 Task: In the  document Quantummechanicsmeet.html Change the allignment of footer to  'Center' Select the entire text and insert font style 'Playfair Display' and font size: 16
Action: Mouse moved to (307, 440)
Screenshot: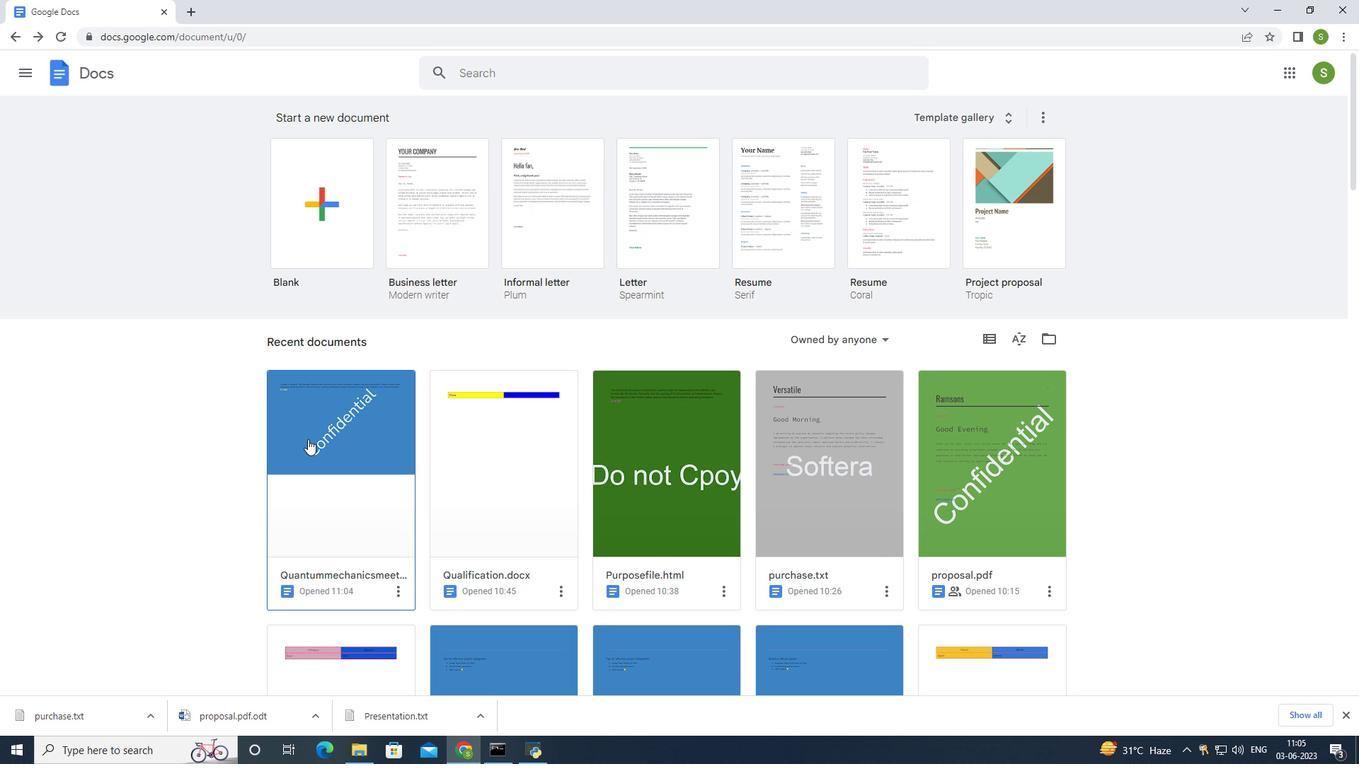 
Action: Mouse pressed left at (307, 440)
Screenshot: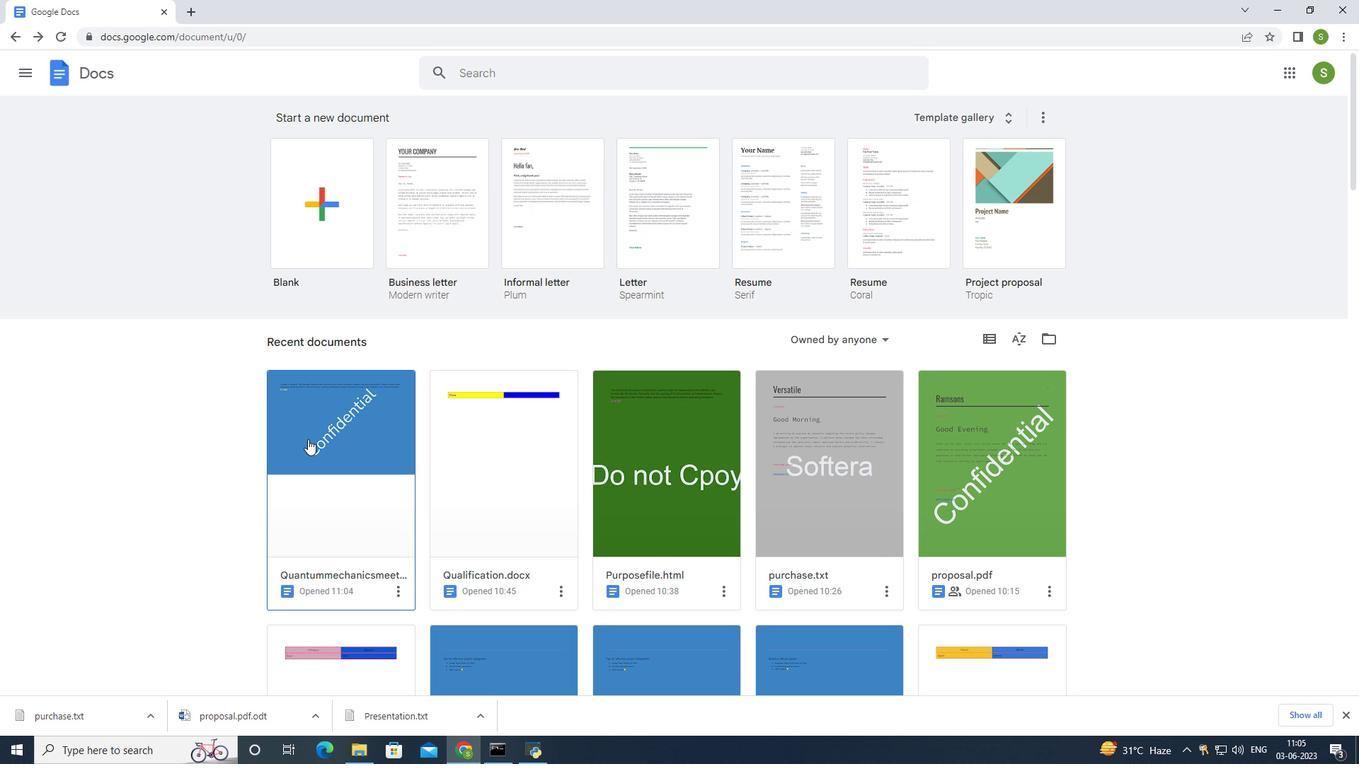 
Action: Mouse moved to (482, 678)
Screenshot: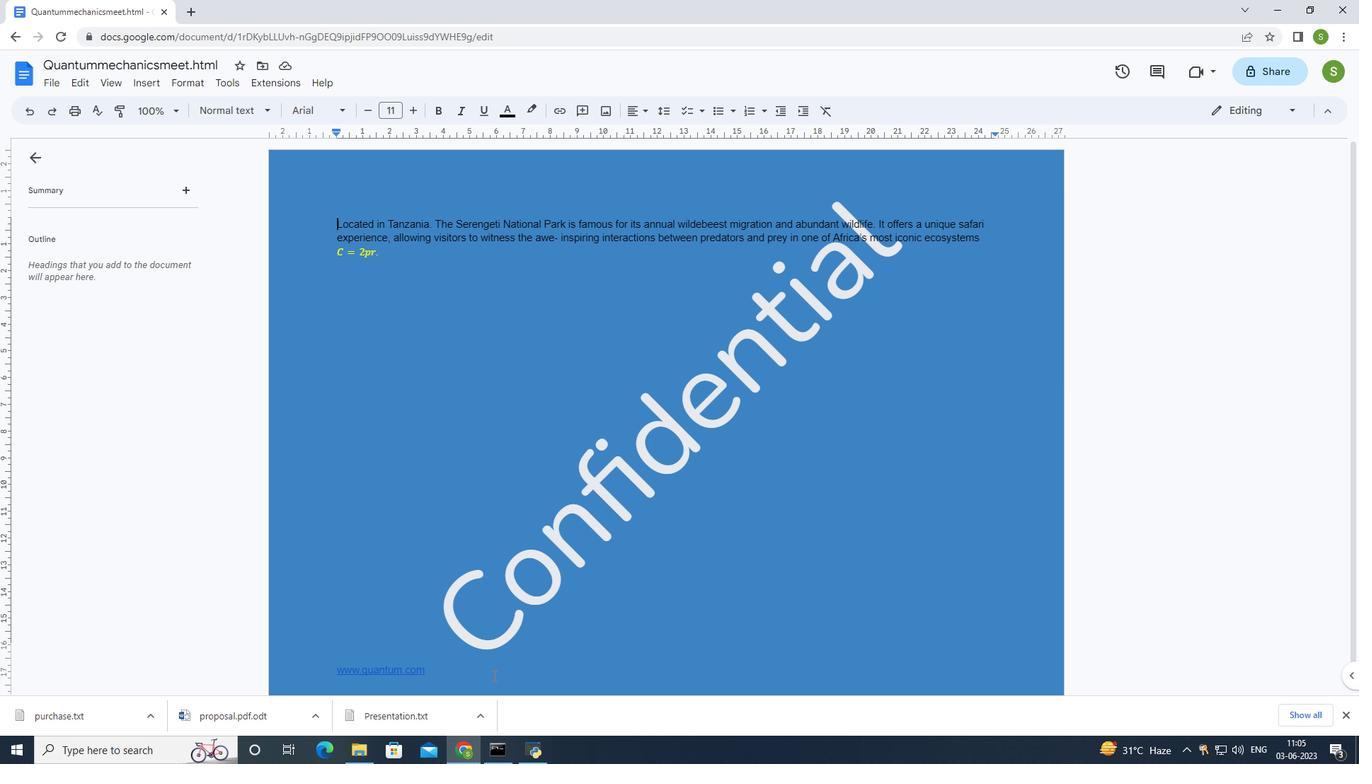 
Action: Mouse pressed left at (482, 678)
Screenshot: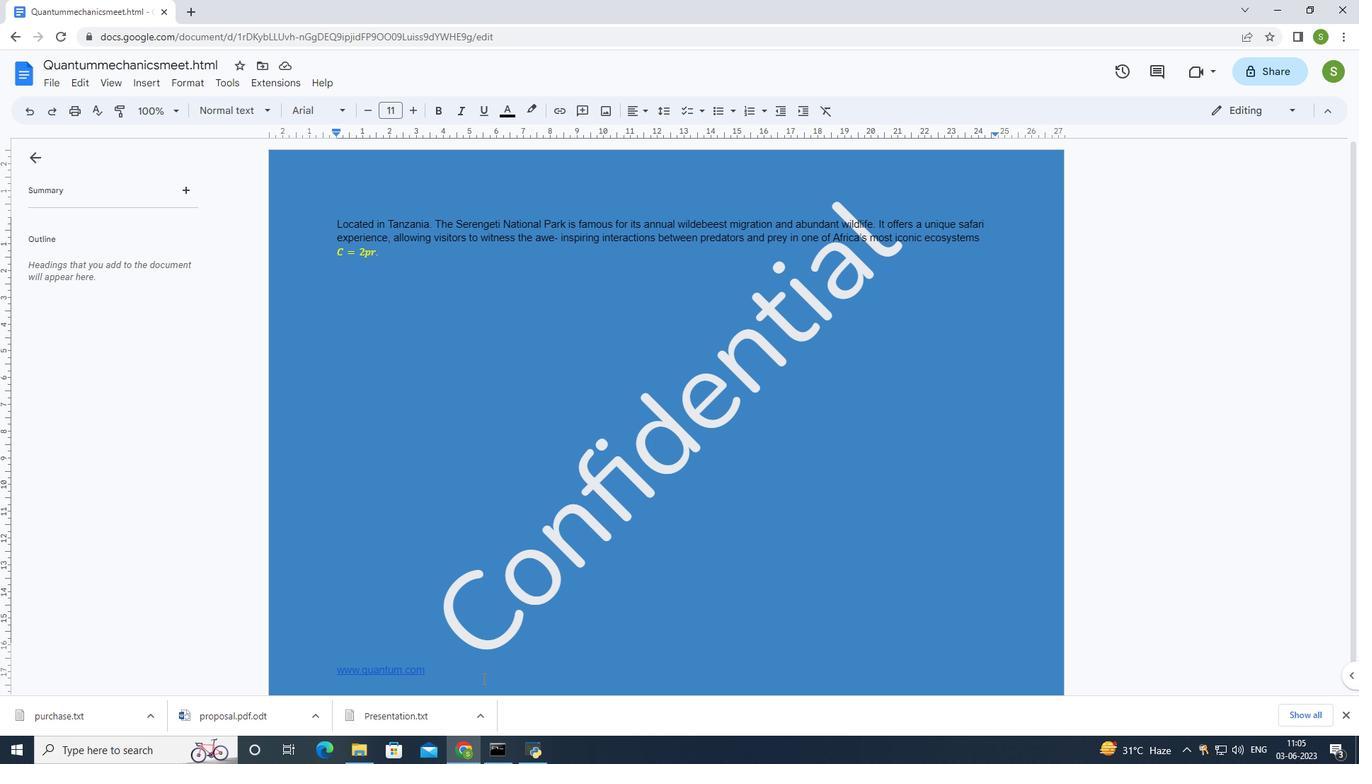 
Action: Mouse moved to (425, 667)
Screenshot: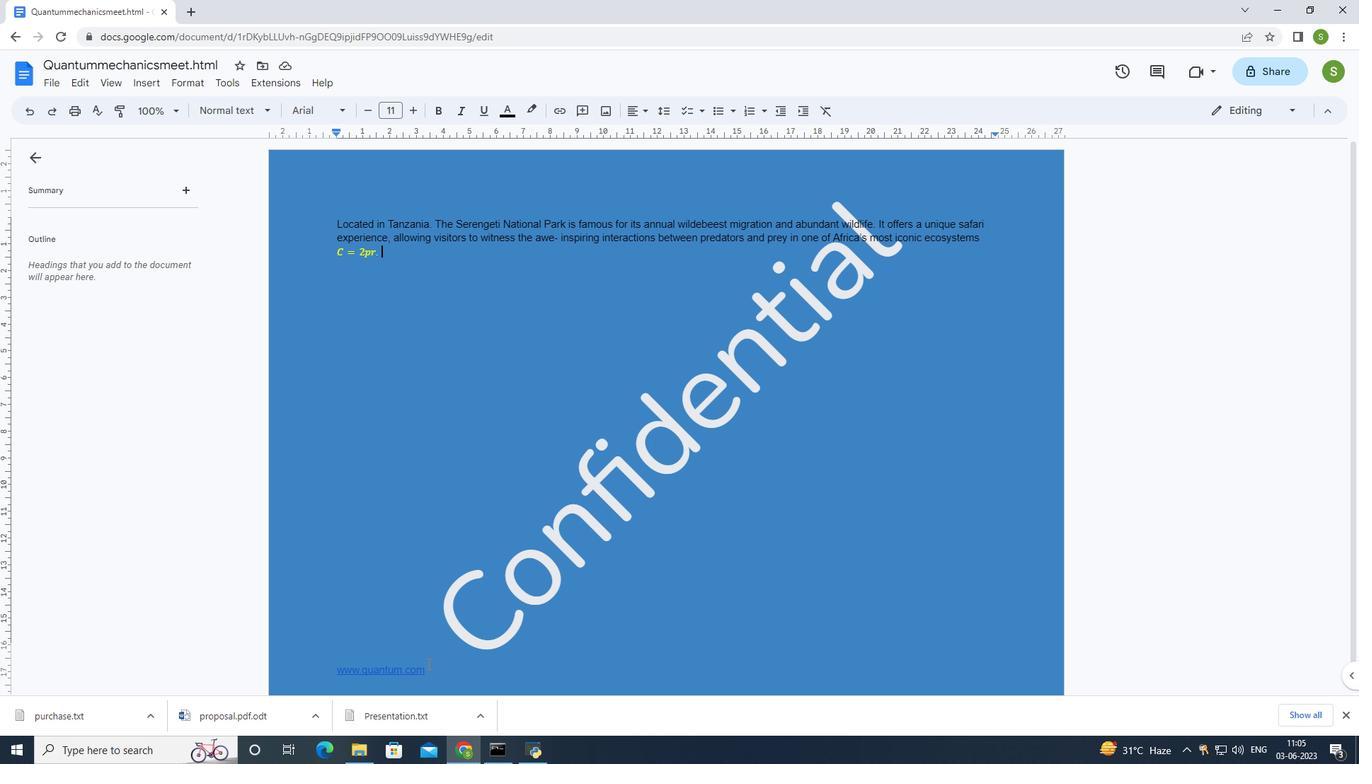 
Action: Mouse pressed left at (425, 667)
Screenshot: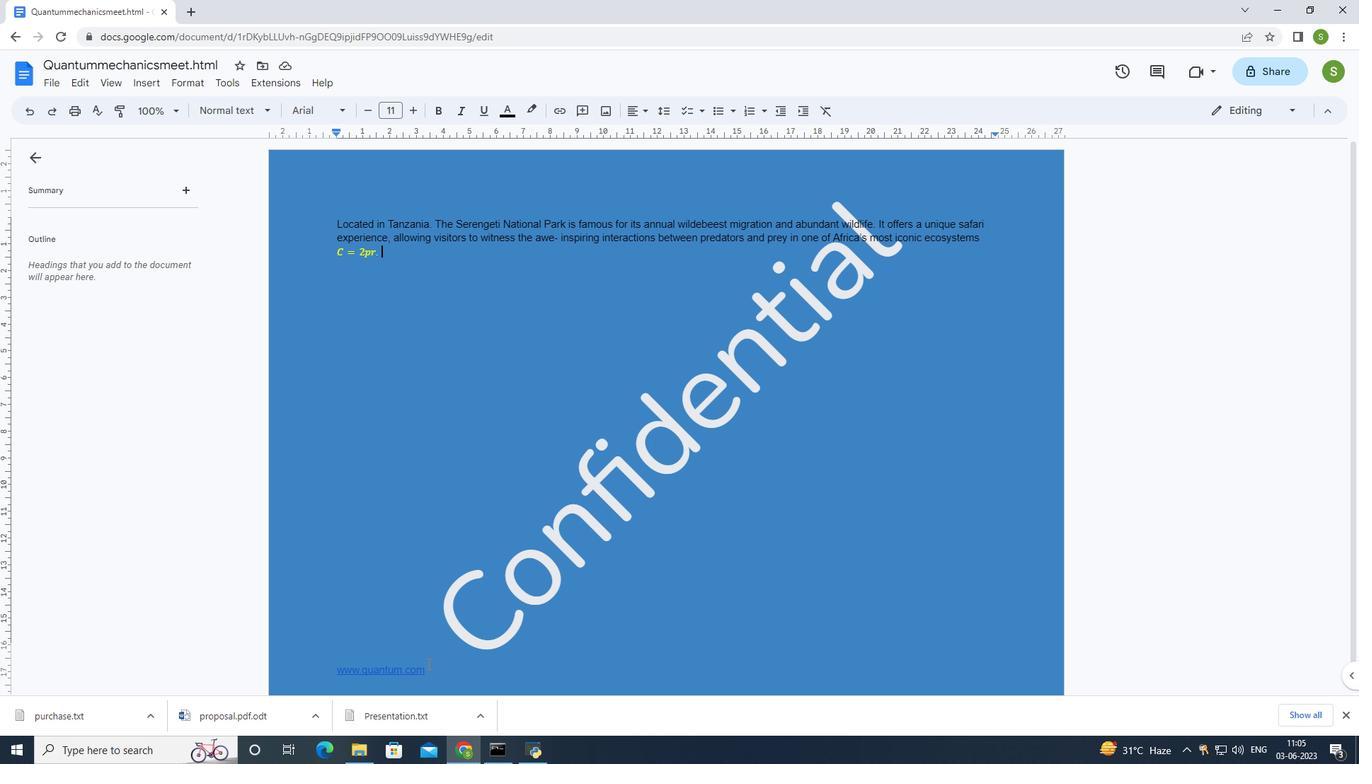 
Action: Mouse moved to (431, 669)
Screenshot: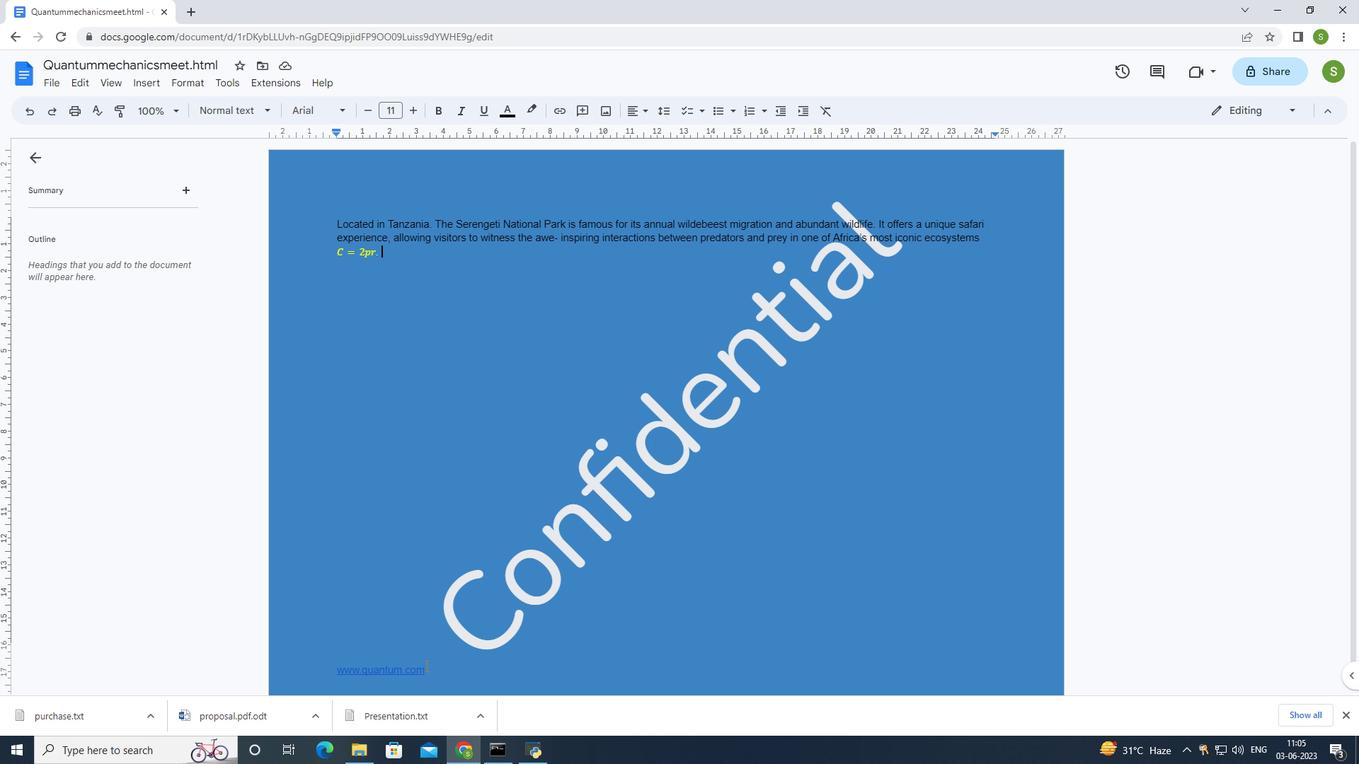 
Action: Mouse pressed left at (431, 669)
Screenshot: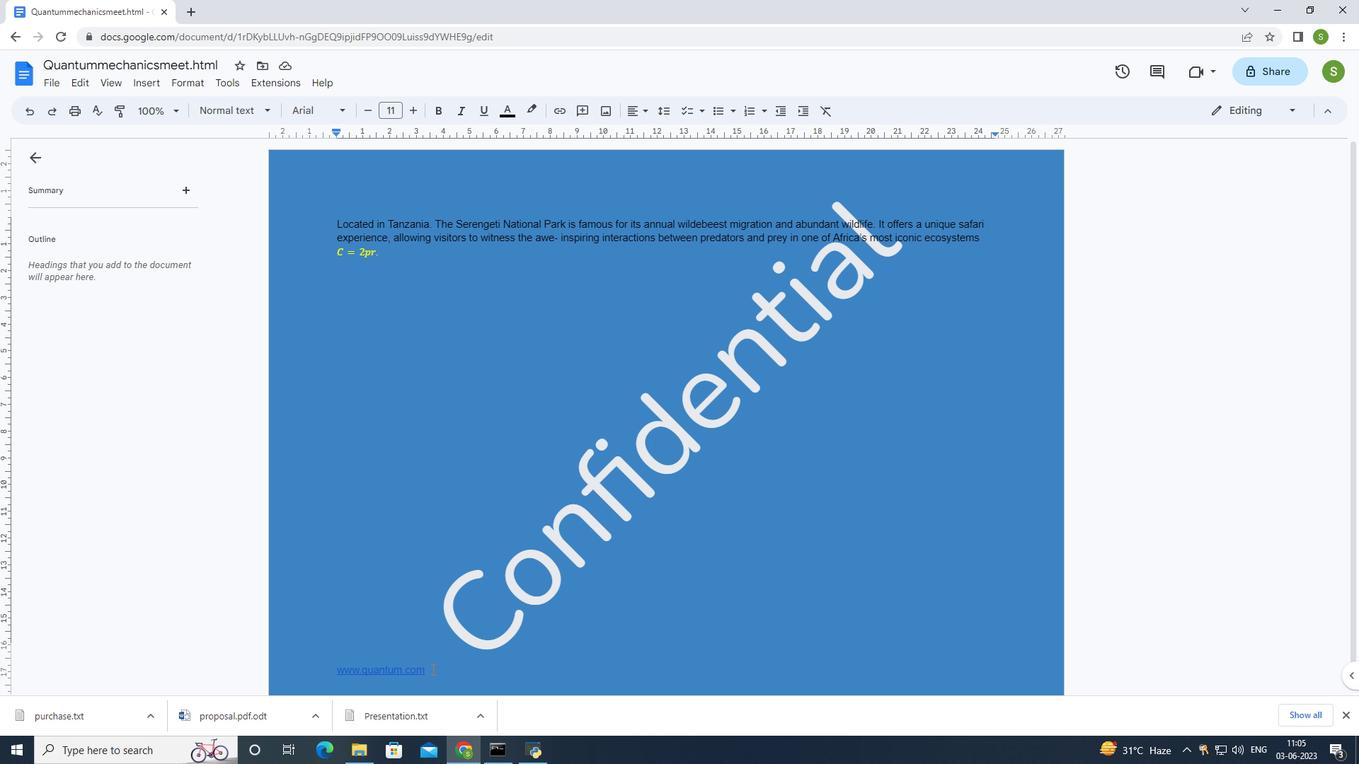 
Action: Mouse pressed left at (431, 669)
Screenshot: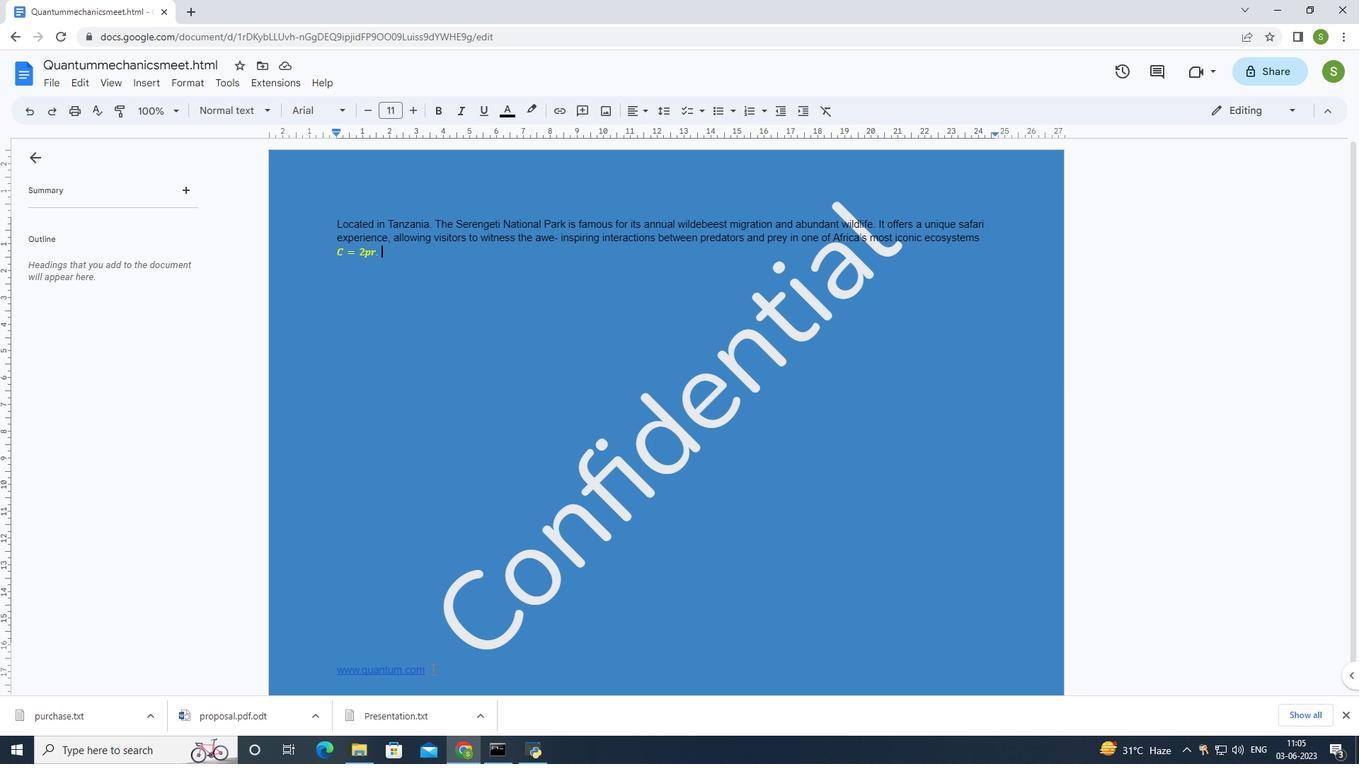 
Action: Mouse pressed left at (431, 669)
Screenshot: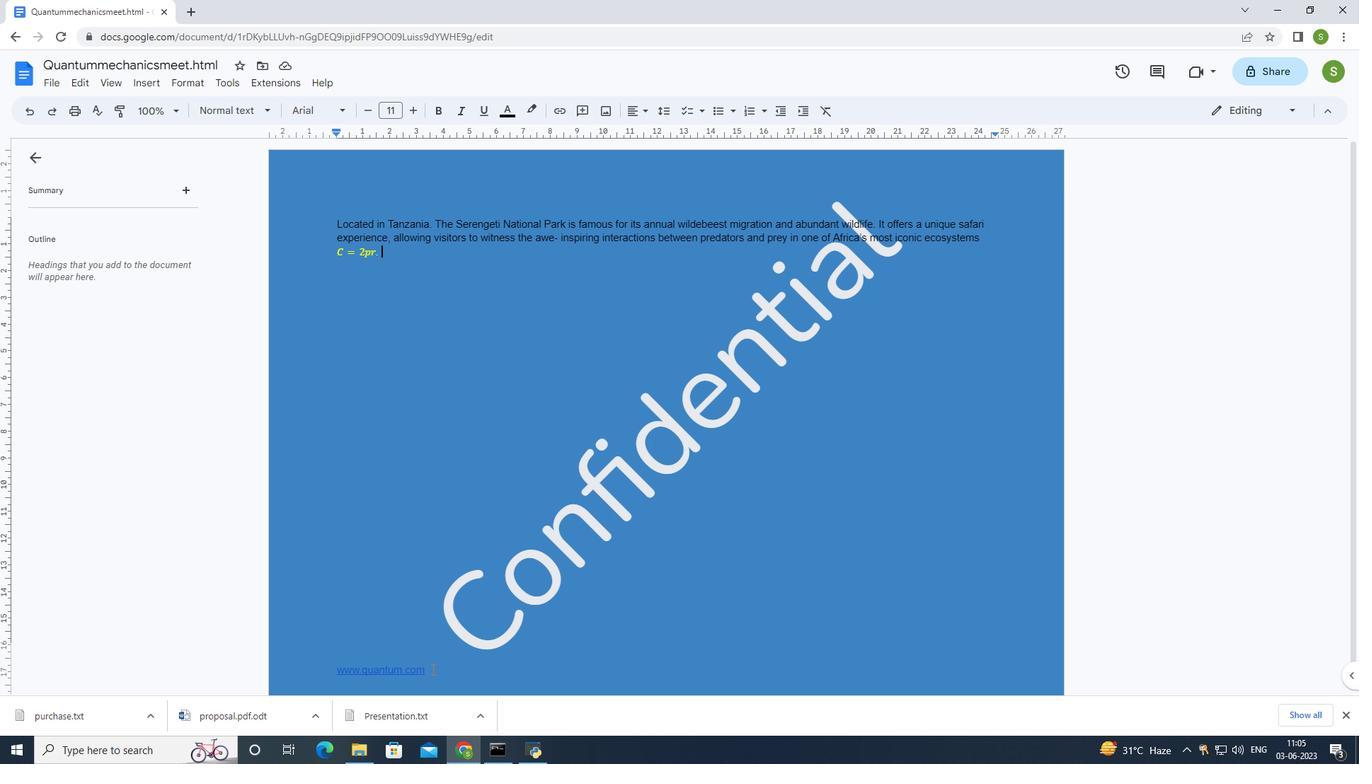 
Action: Mouse pressed left at (431, 669)
Screenshot: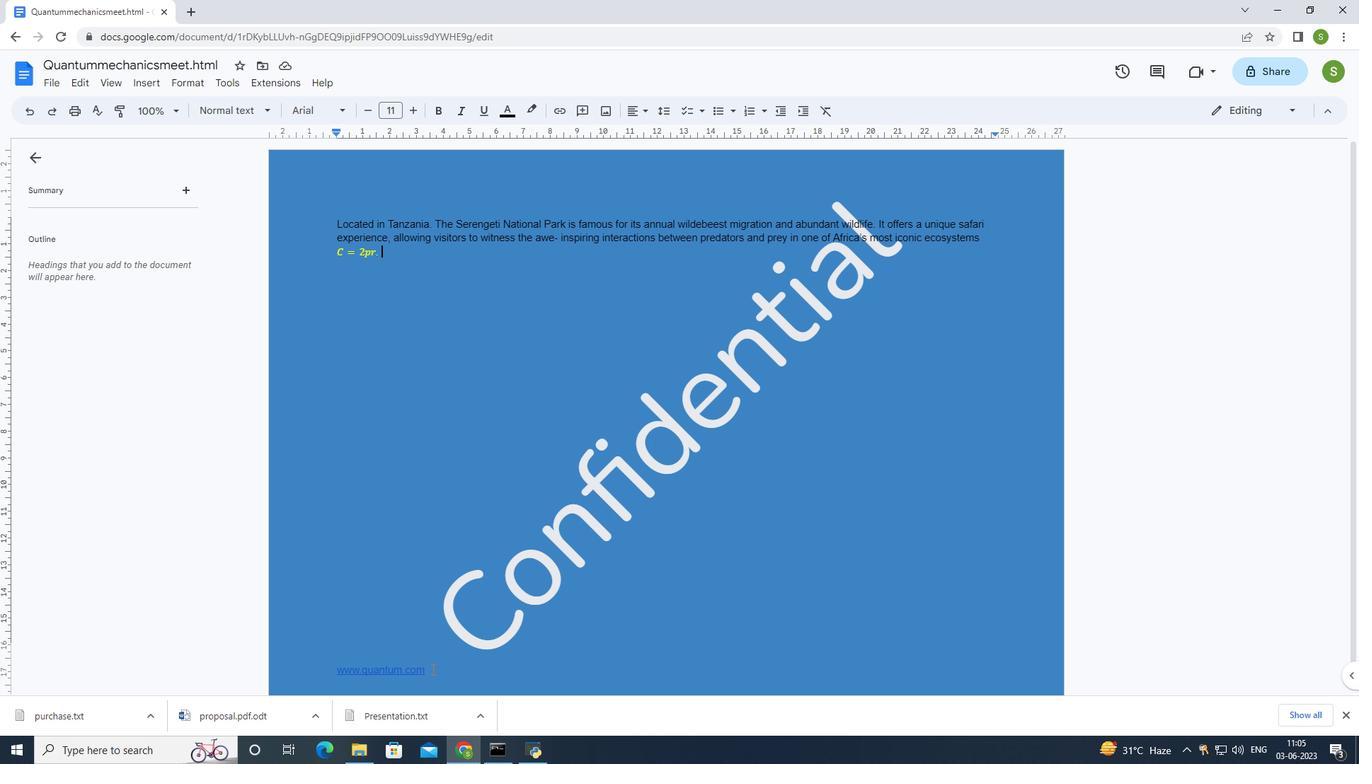 
Action: Mouse moved to (648, 109)
Screenshot: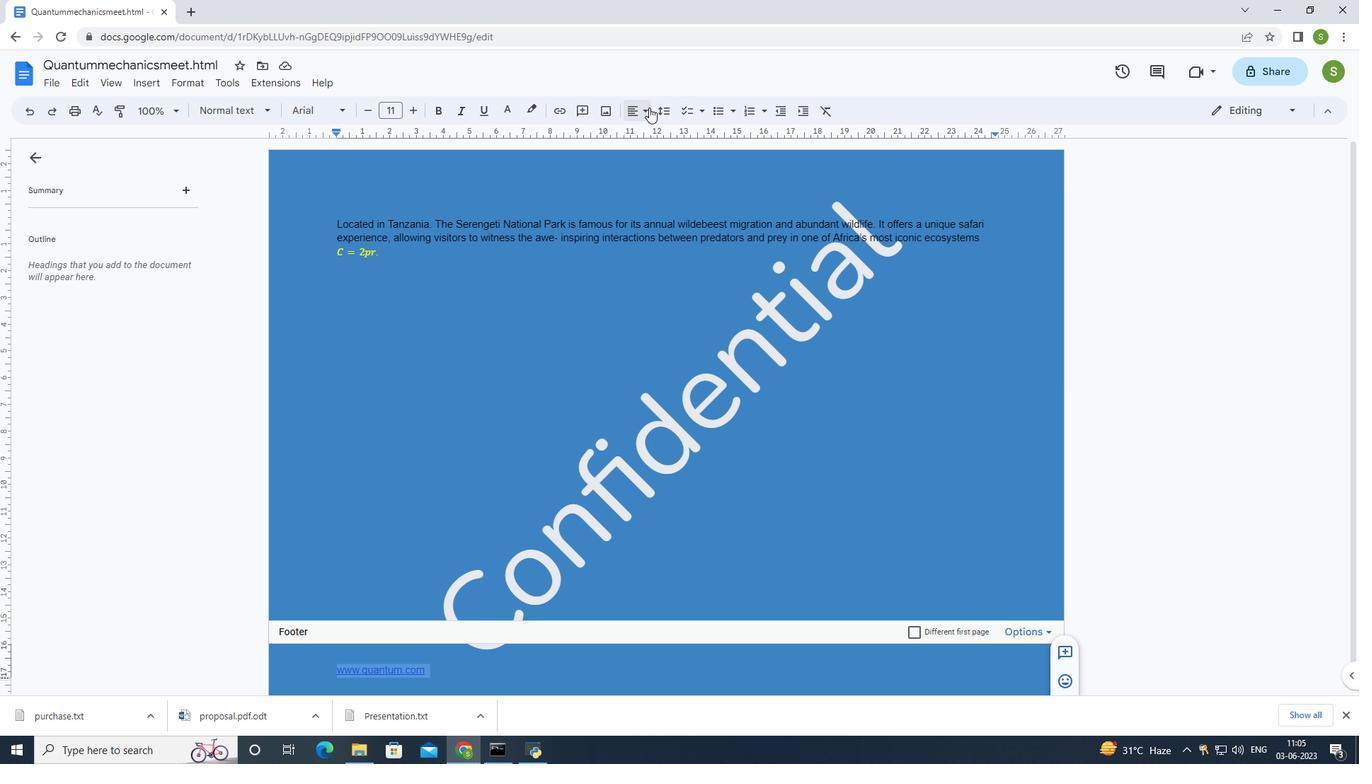 
Action: Mouse pressed left at (648, 109)
Screenshot: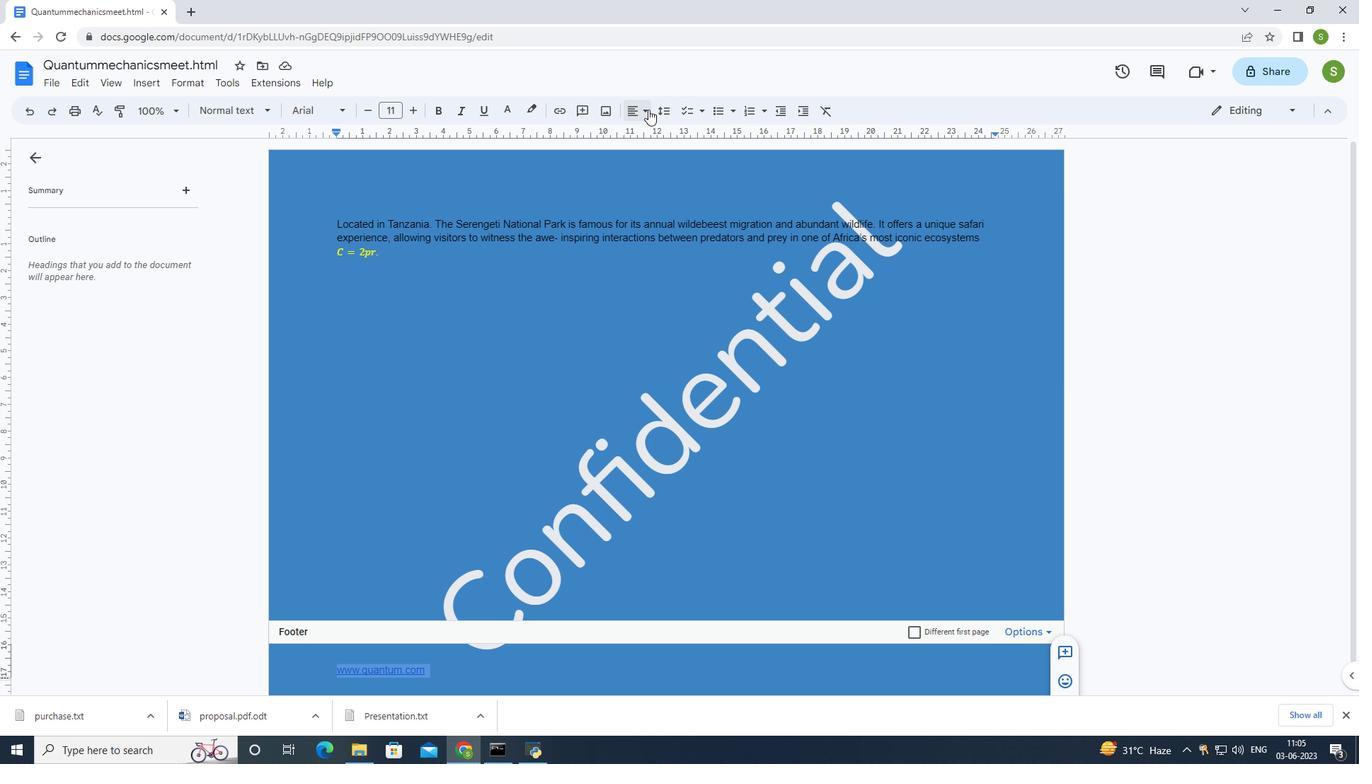 
Action: Mouse moved to (661, 130)
Screenshot: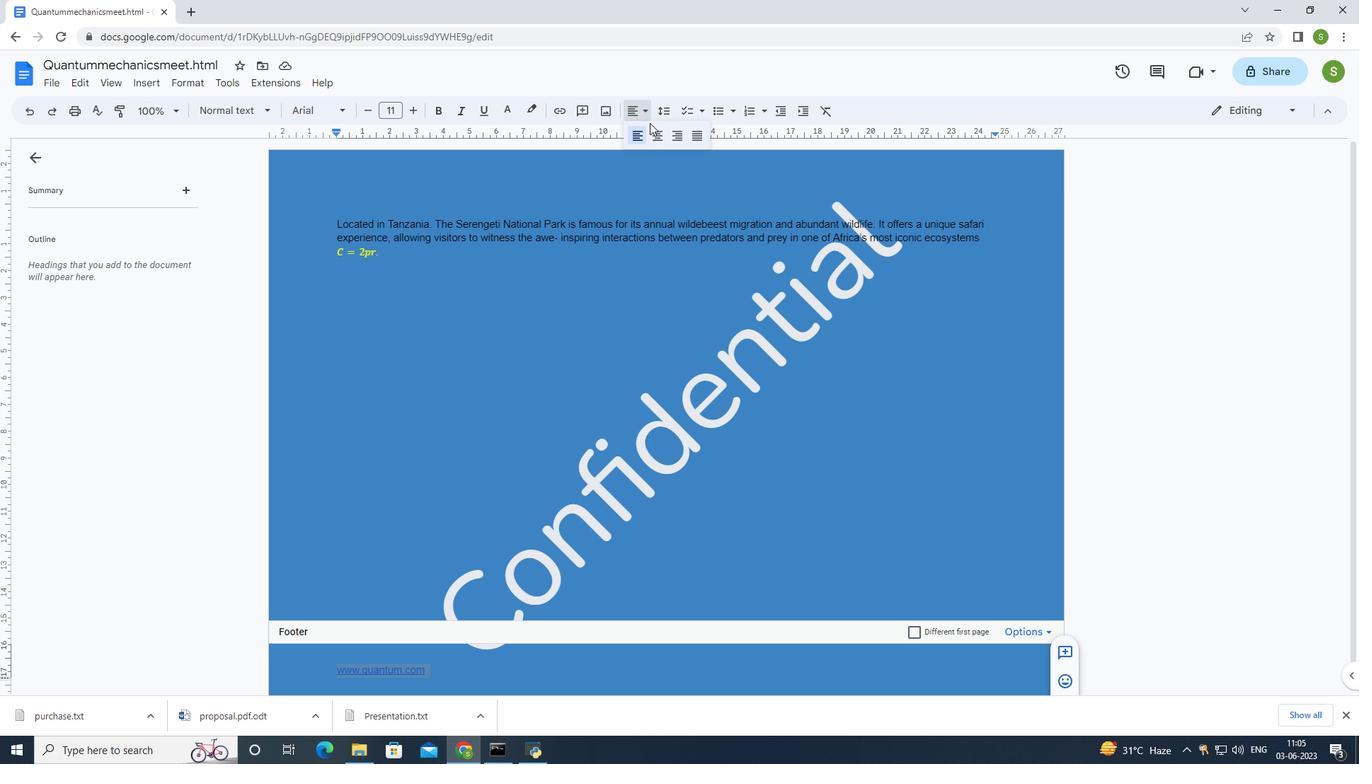 
Action: Mouse pressed left at (661, 130)
Screenshot: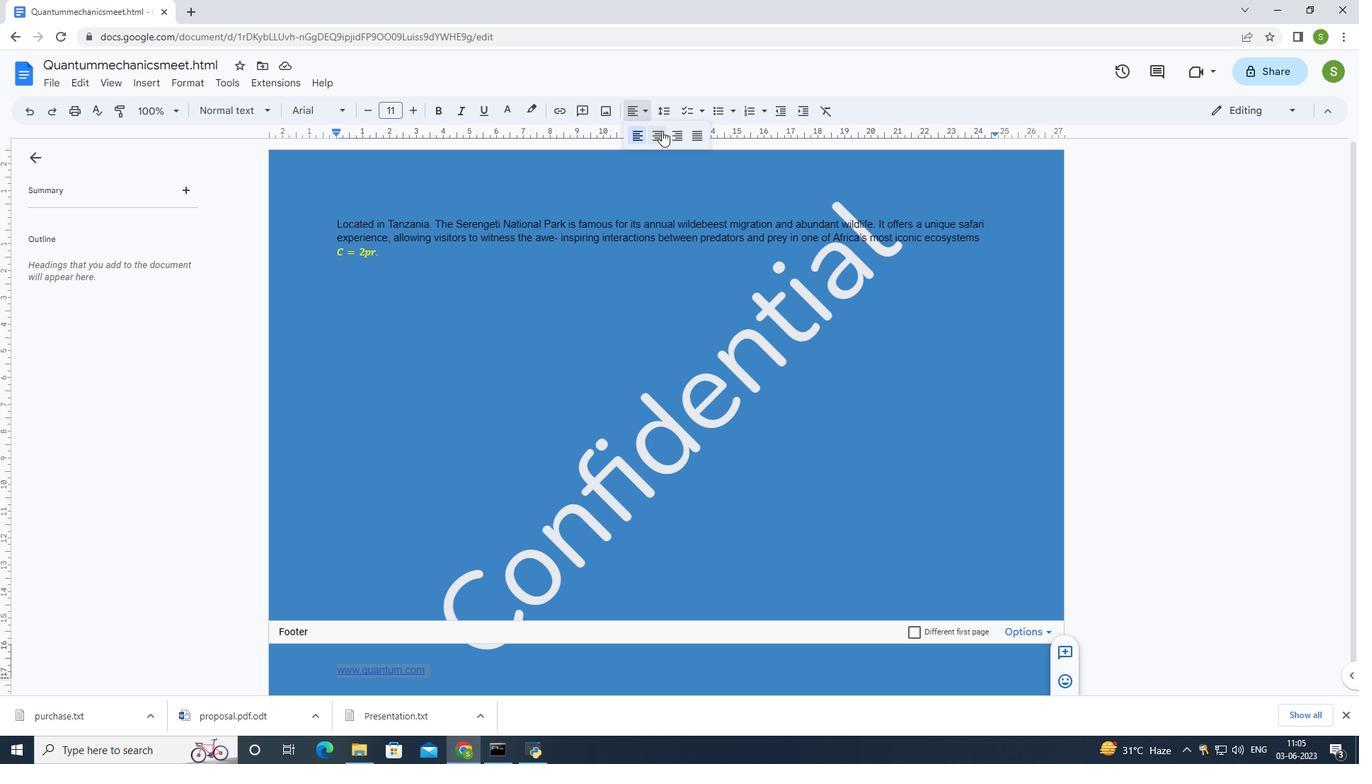 
Action: Mouse moved to (436, 373)
Screenshot: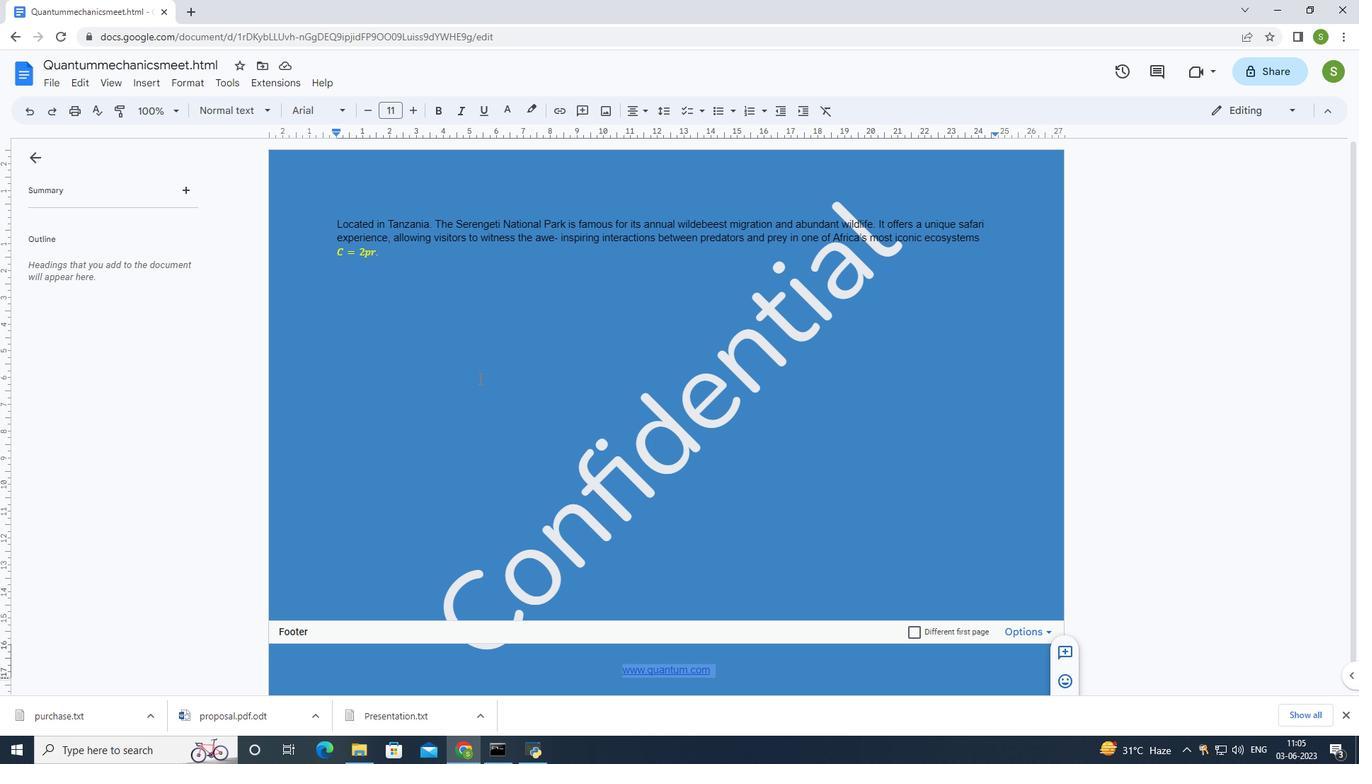 
Action: Mouse pressed left at (436, 373)
Screenshot: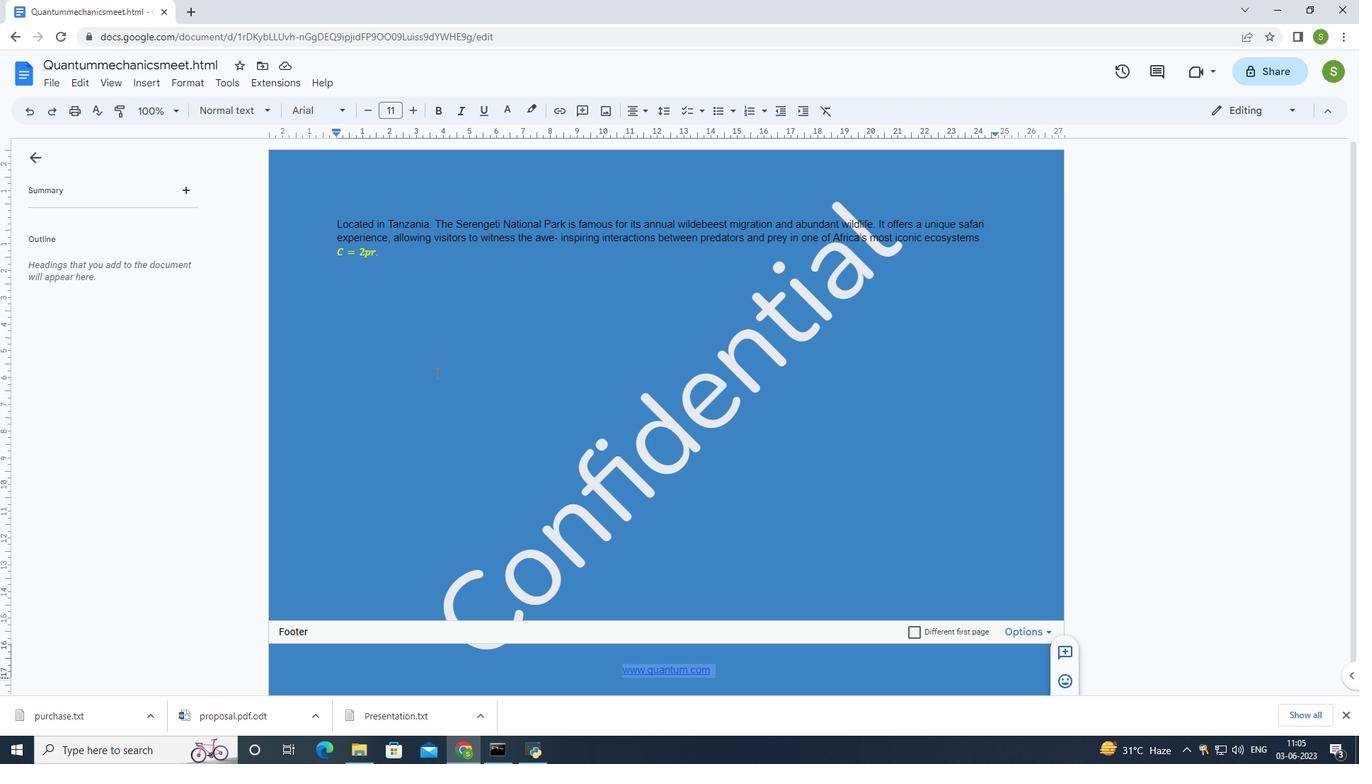 
Action: Mouse moved to (330, 215)
Screenshot: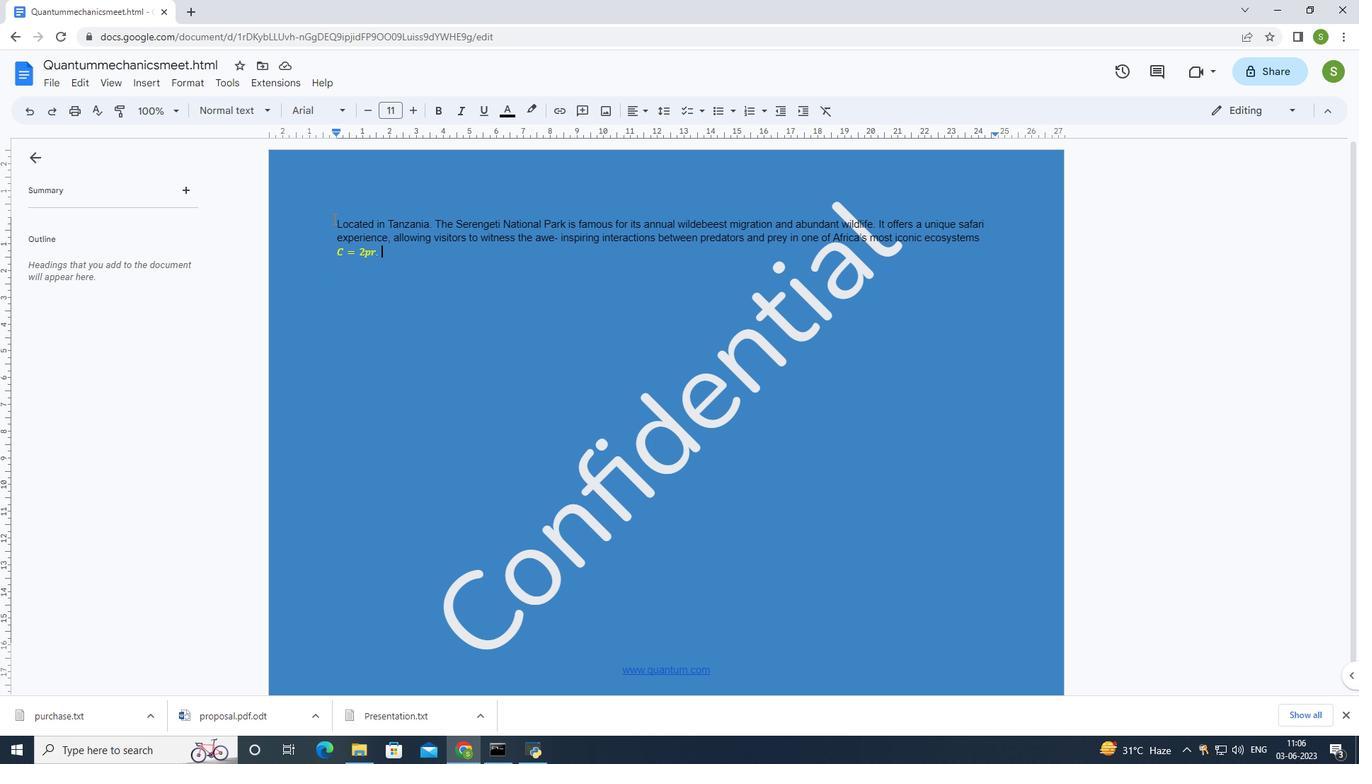 
Action: Mouse pressed left at (330, 215)
Screenshot: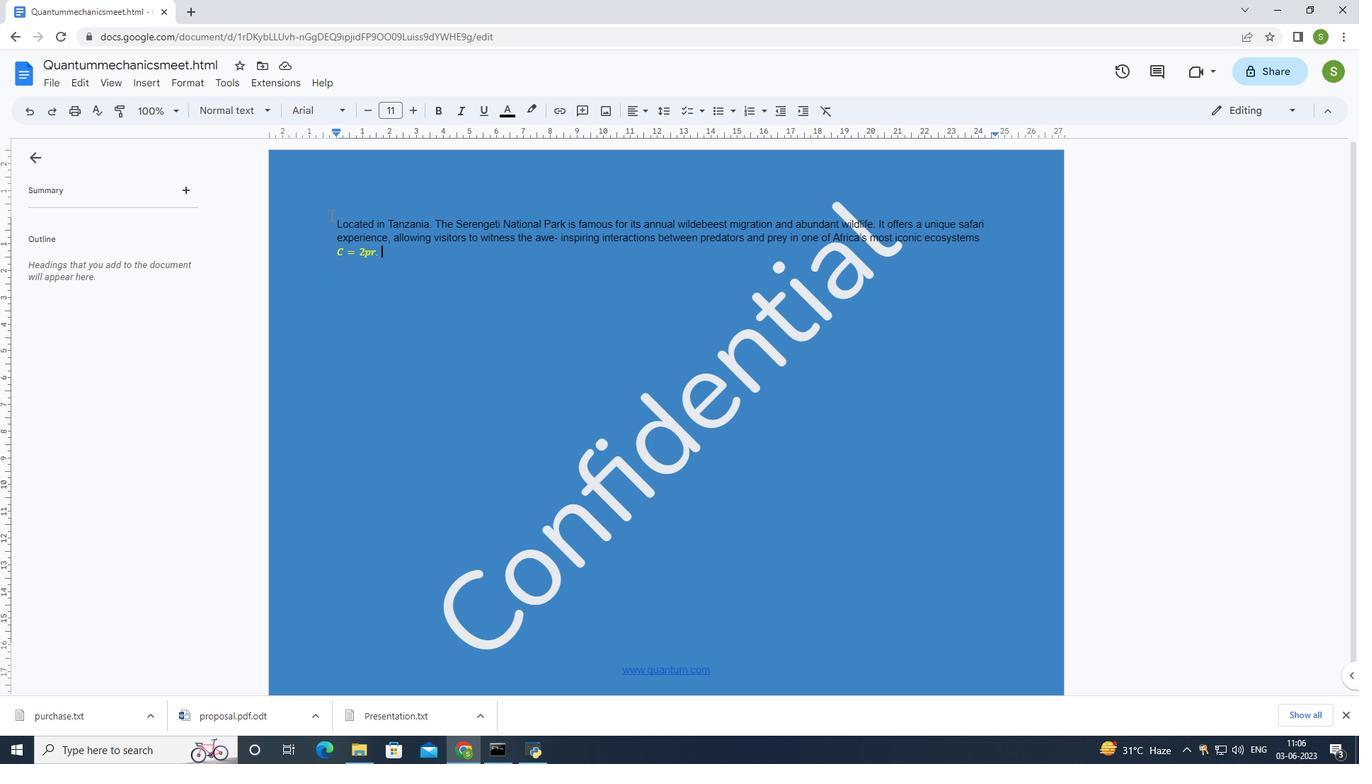 
Action: Mouse moved to (306, 118)
Screenshot: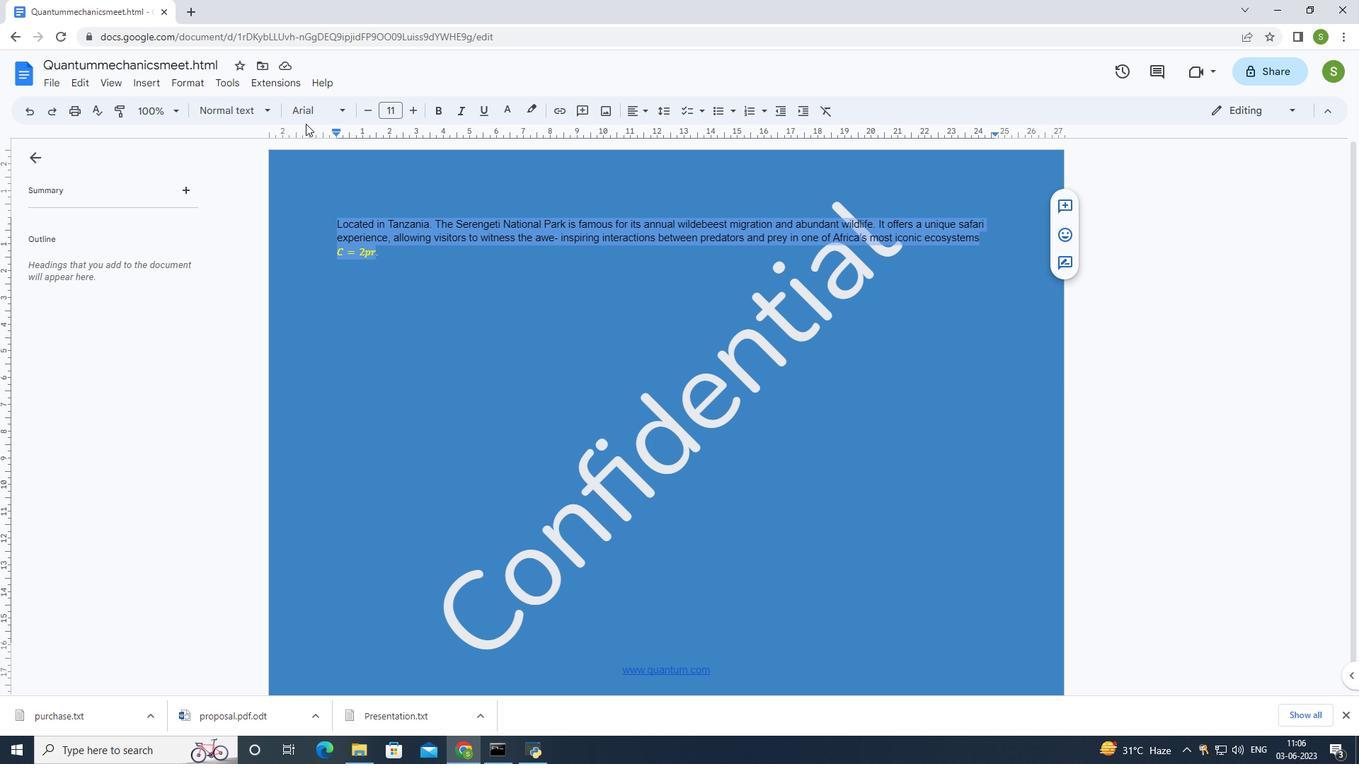 
Action: Mouse pressed left at (306, 118)
Screenshot: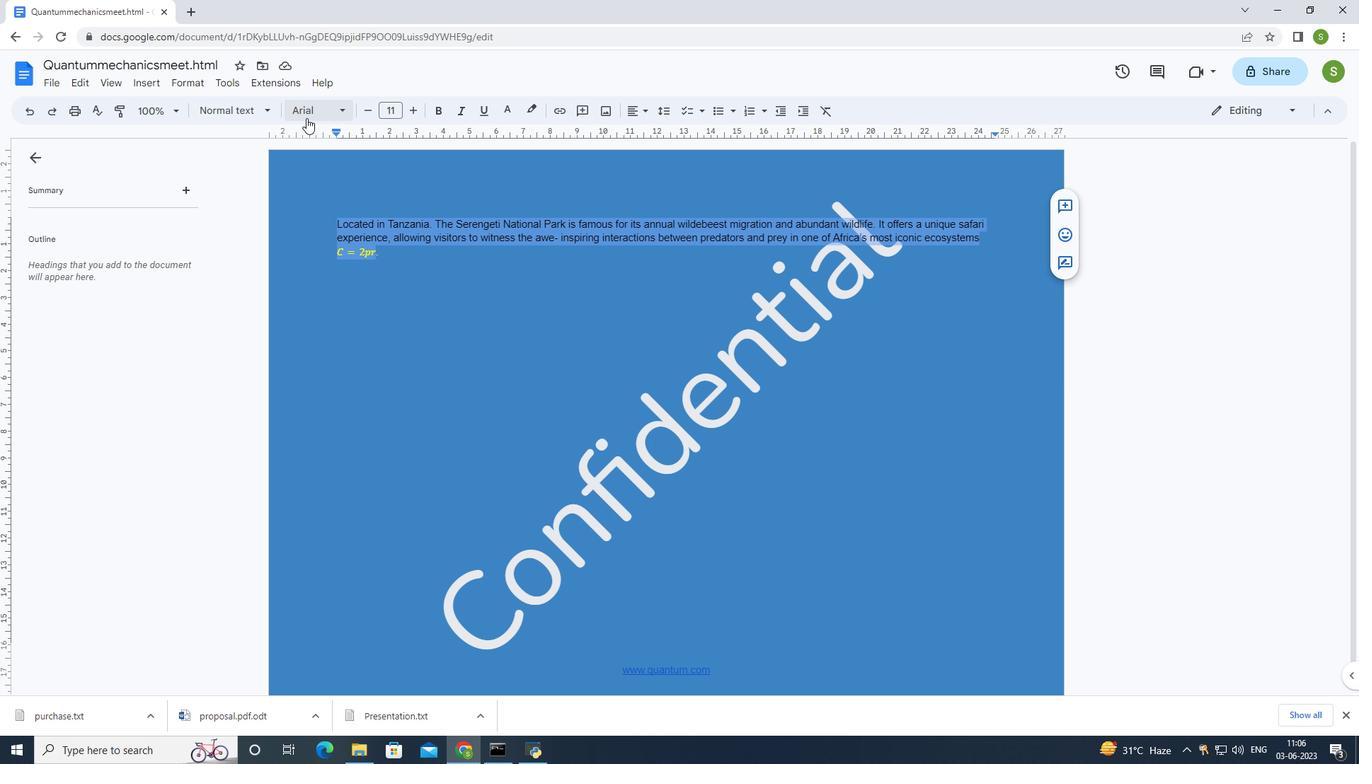 
Action: Mouse moved to (336, 138)
Screenshot: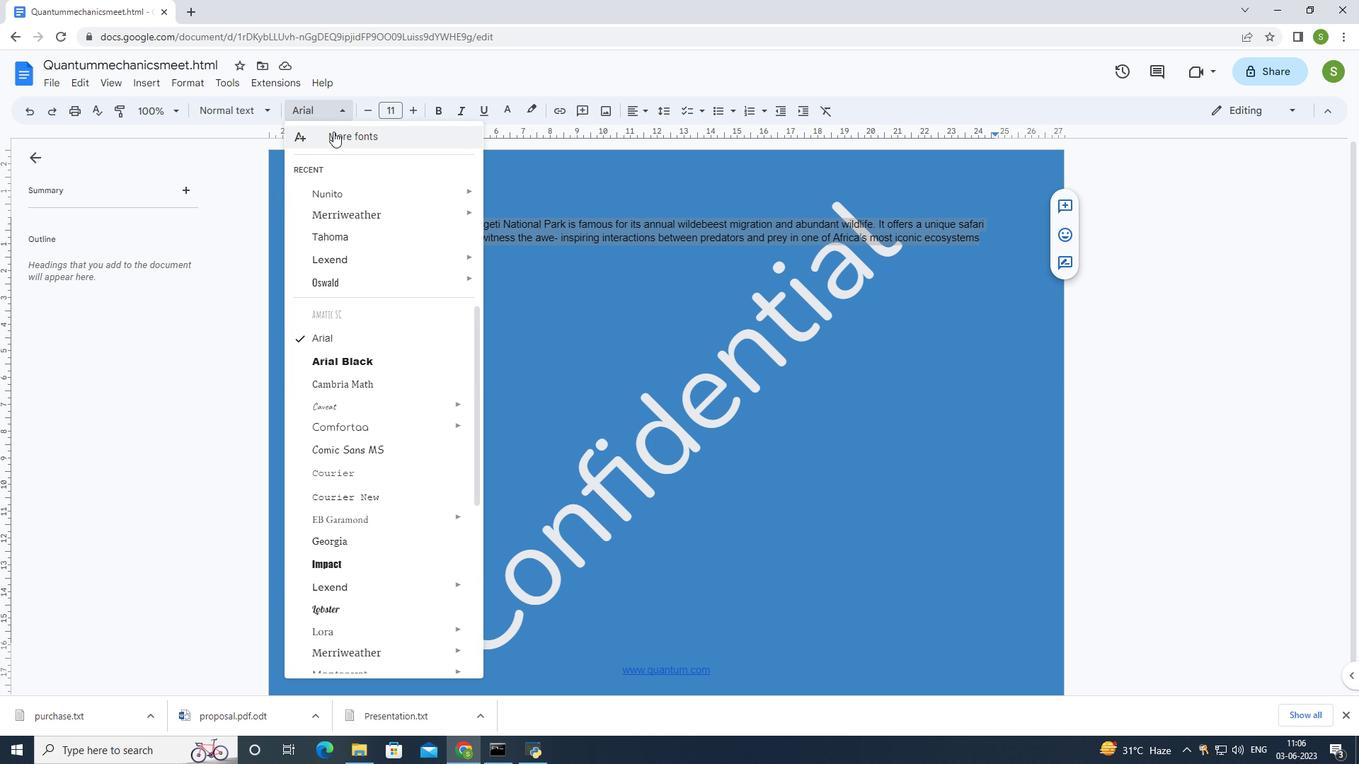 
Action: Mouse pressed left at (336, 138)
Screenshot: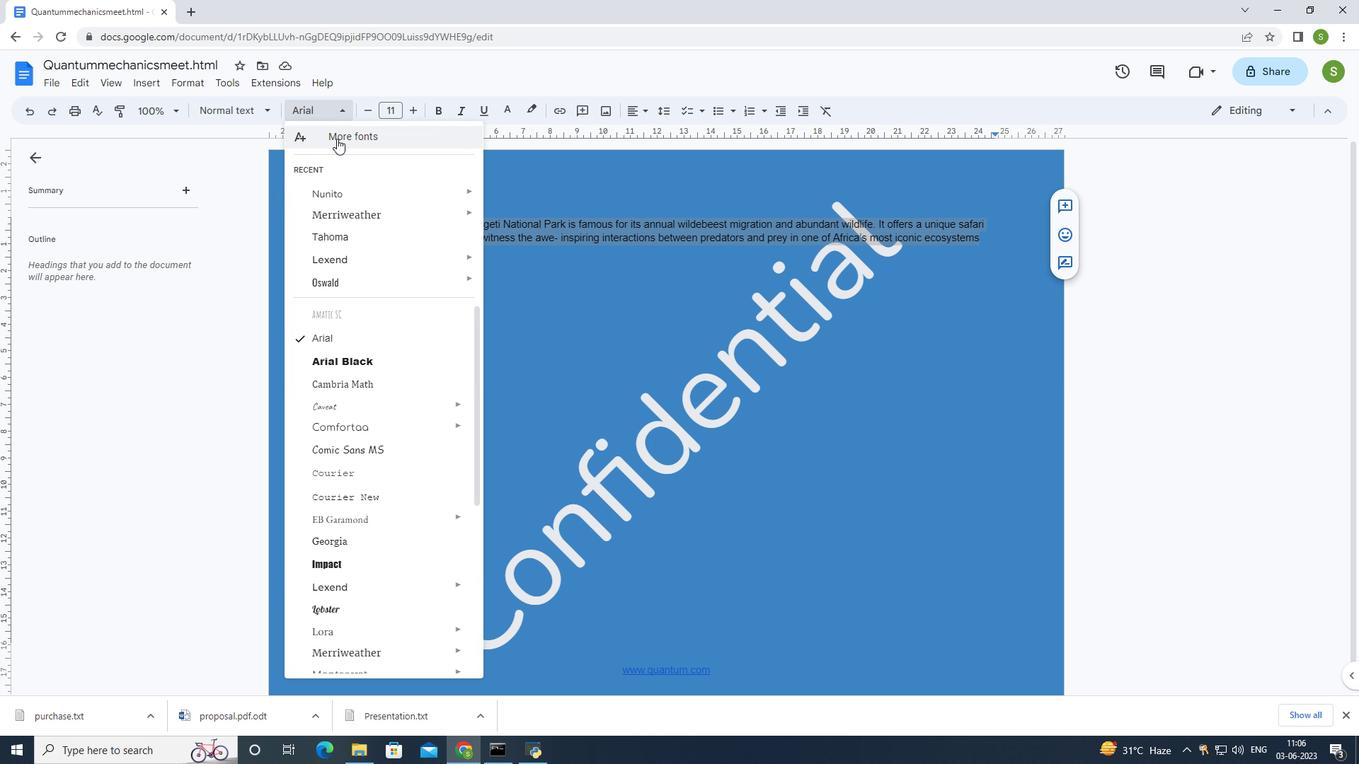 
Action: Mouse moved to (439, 201)
Screenshot: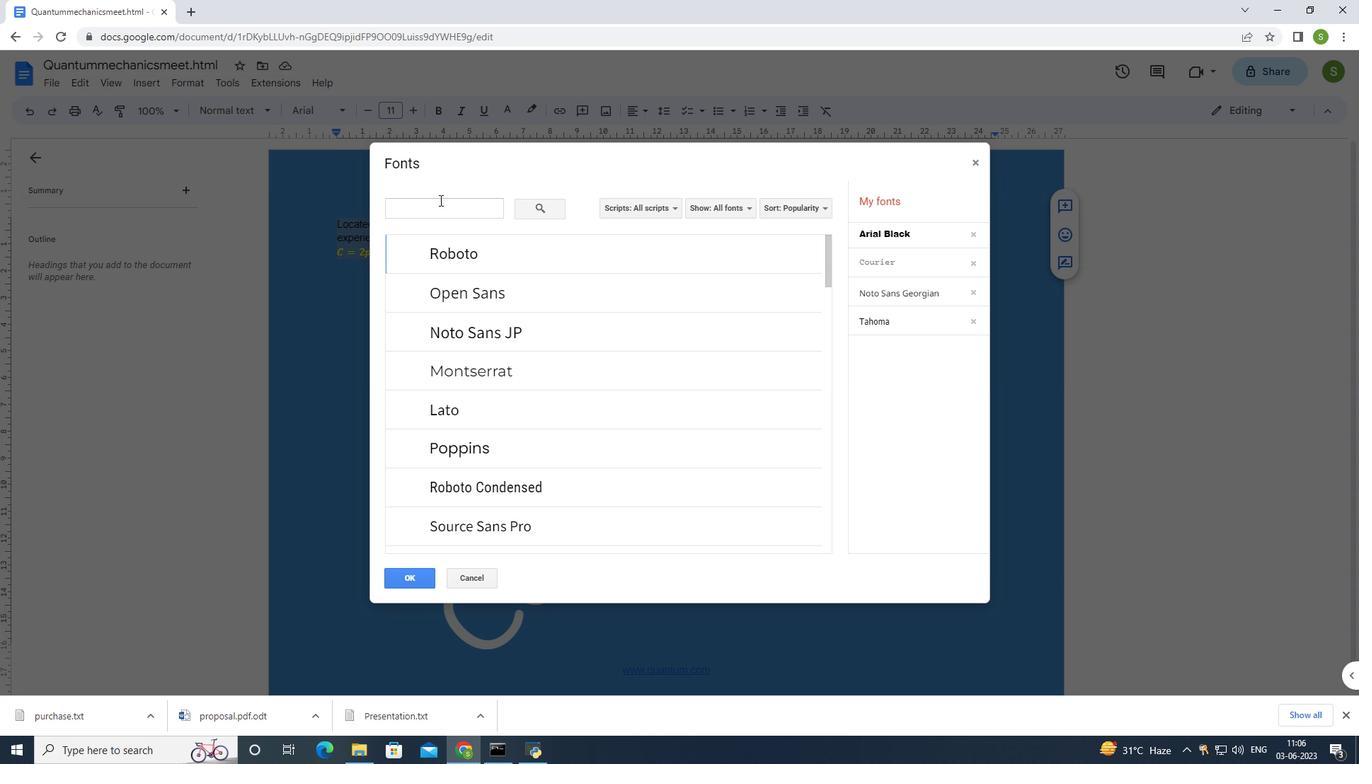 
Action: Mouse pressed left at (439, 201)
Screenshot: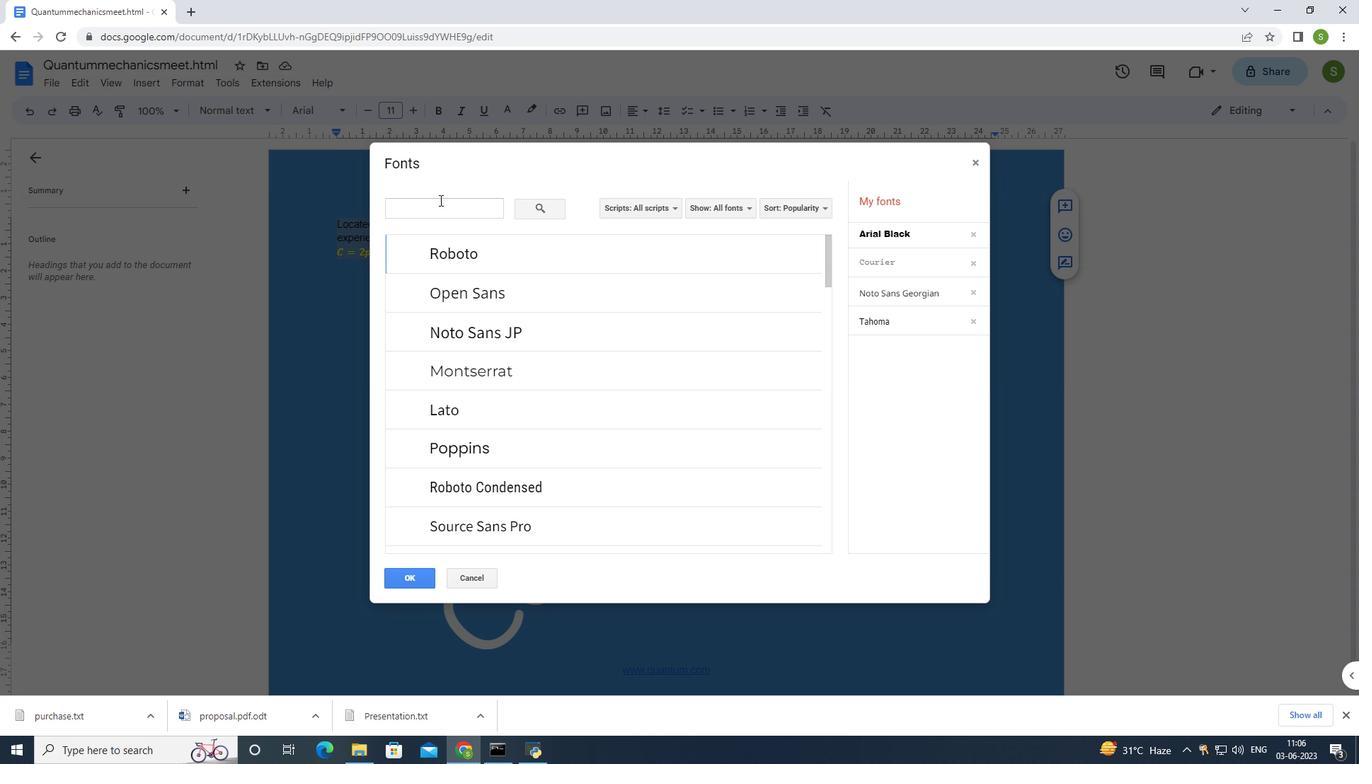 
Action: Mouse moved to (470, 261)
Screenshot: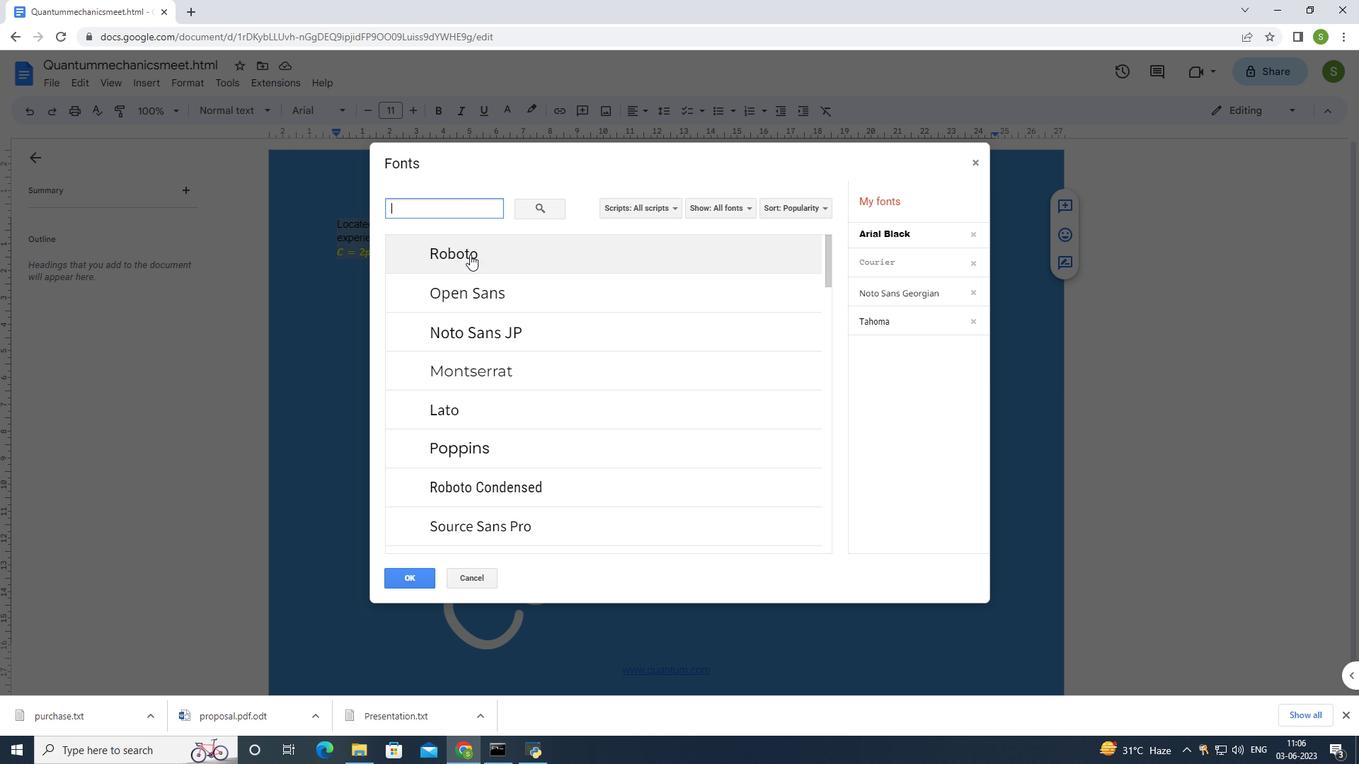 
Action: Key pressed <Key.shift>Playfair
Screenshot: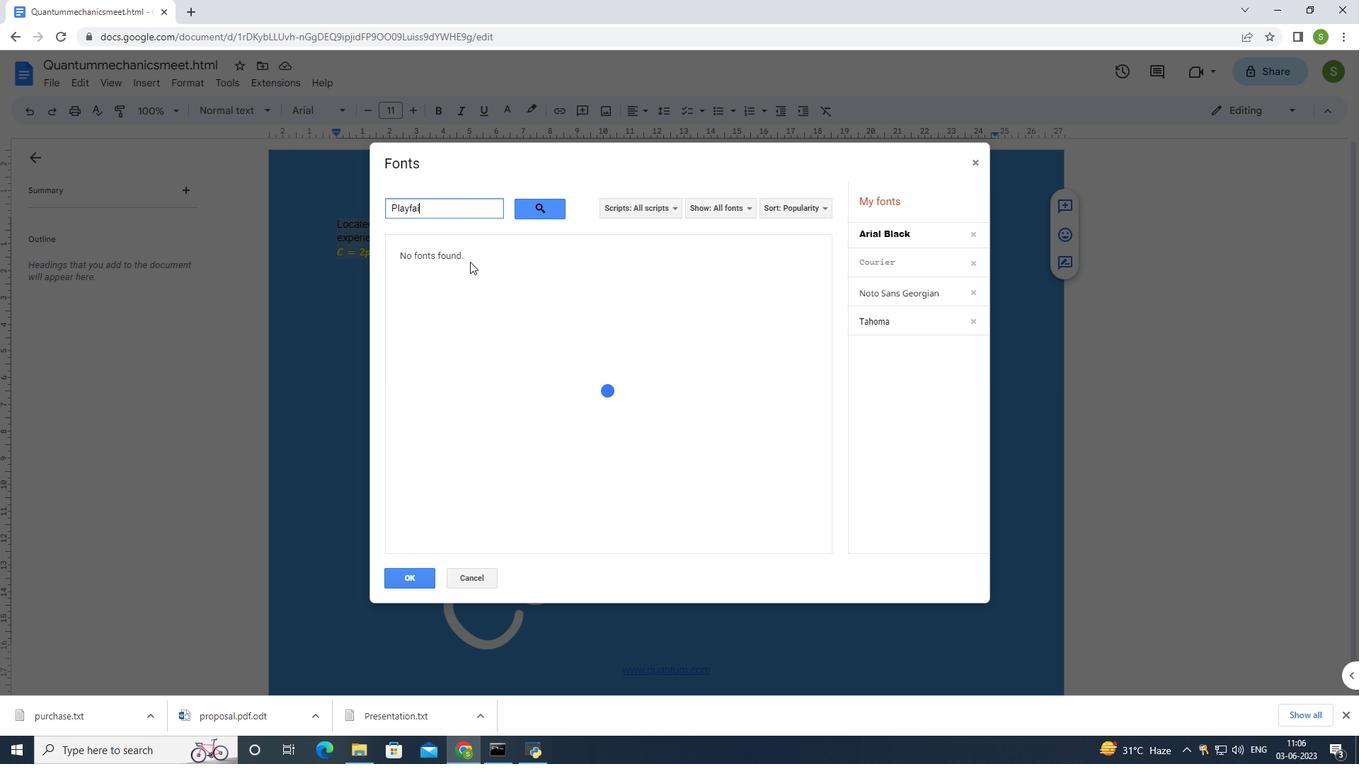 
Action: Mouse moved to (473, 259)
Screenshot: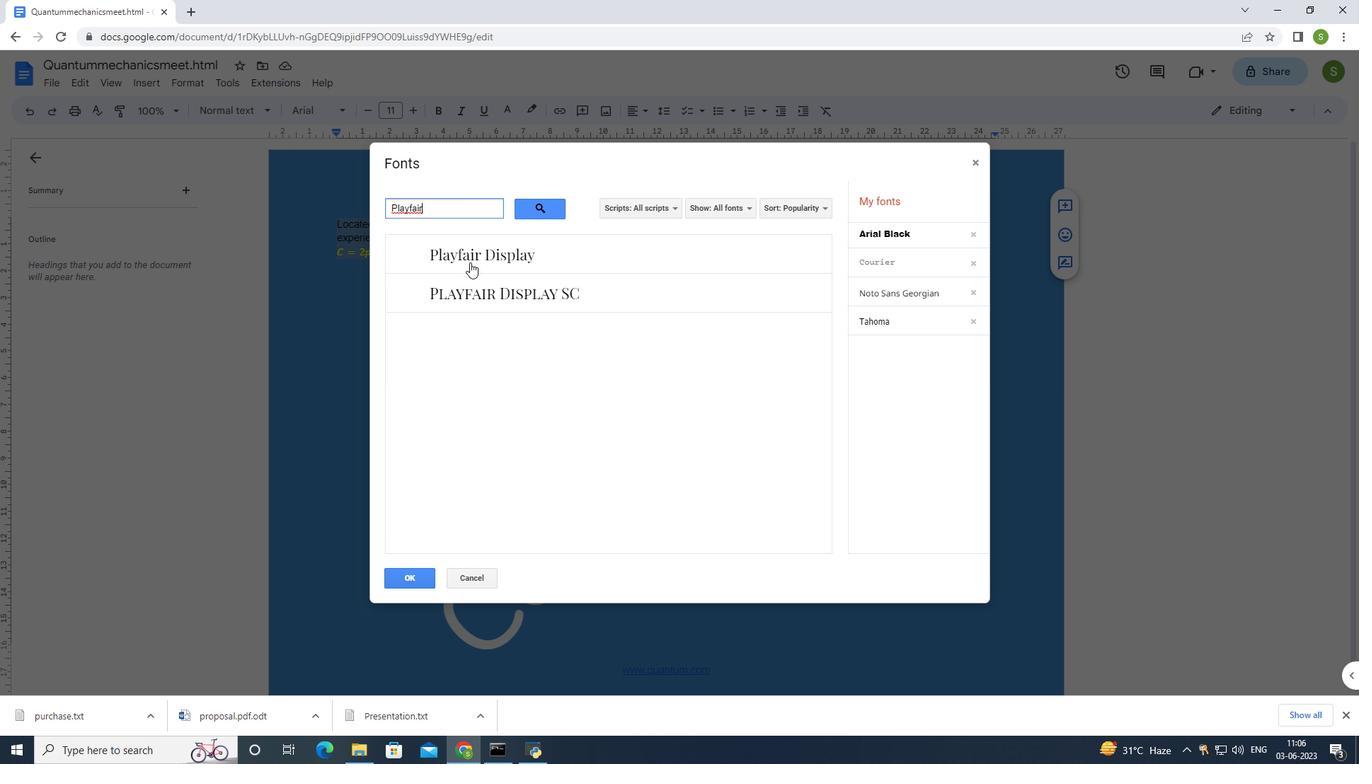 
Action: Mouse pressed left at (473, 259)
Screenshot: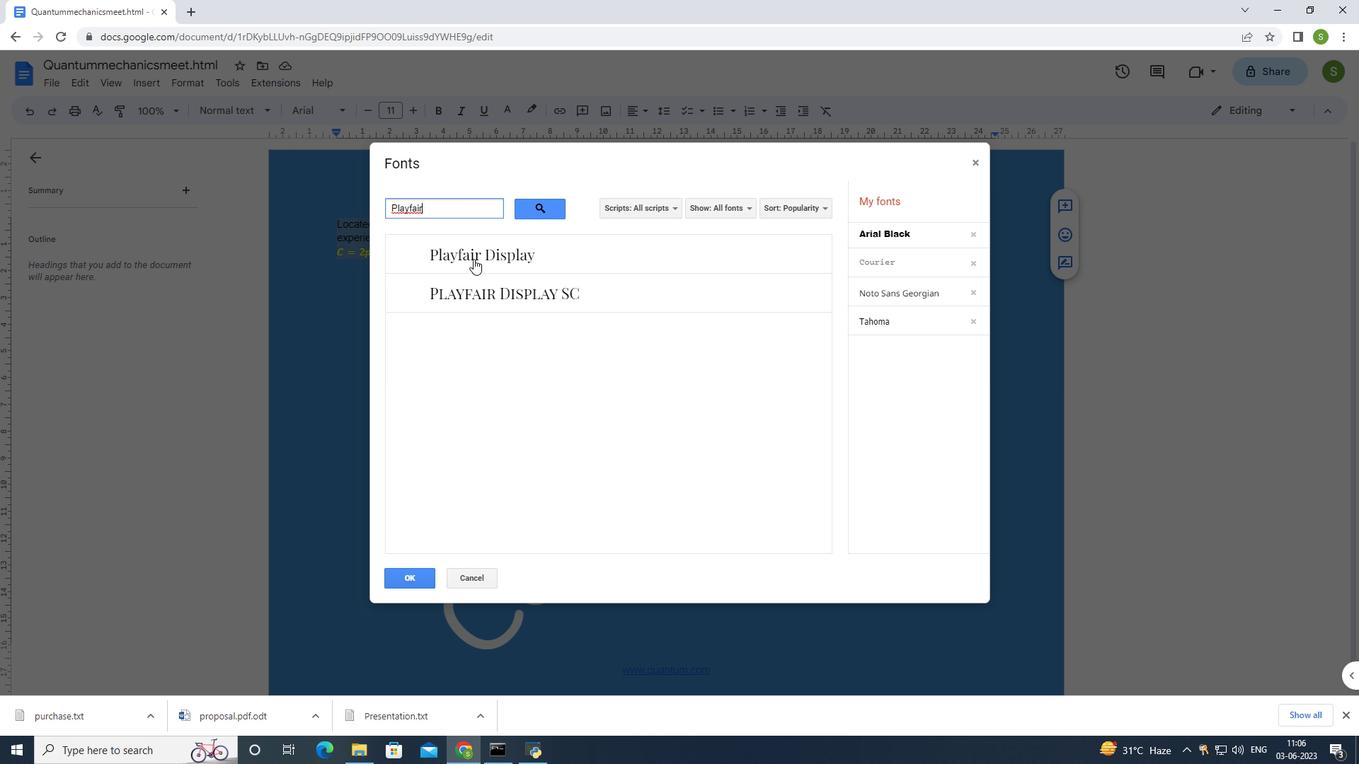
Action: Mouse moved to (409, 576)
Screenshot: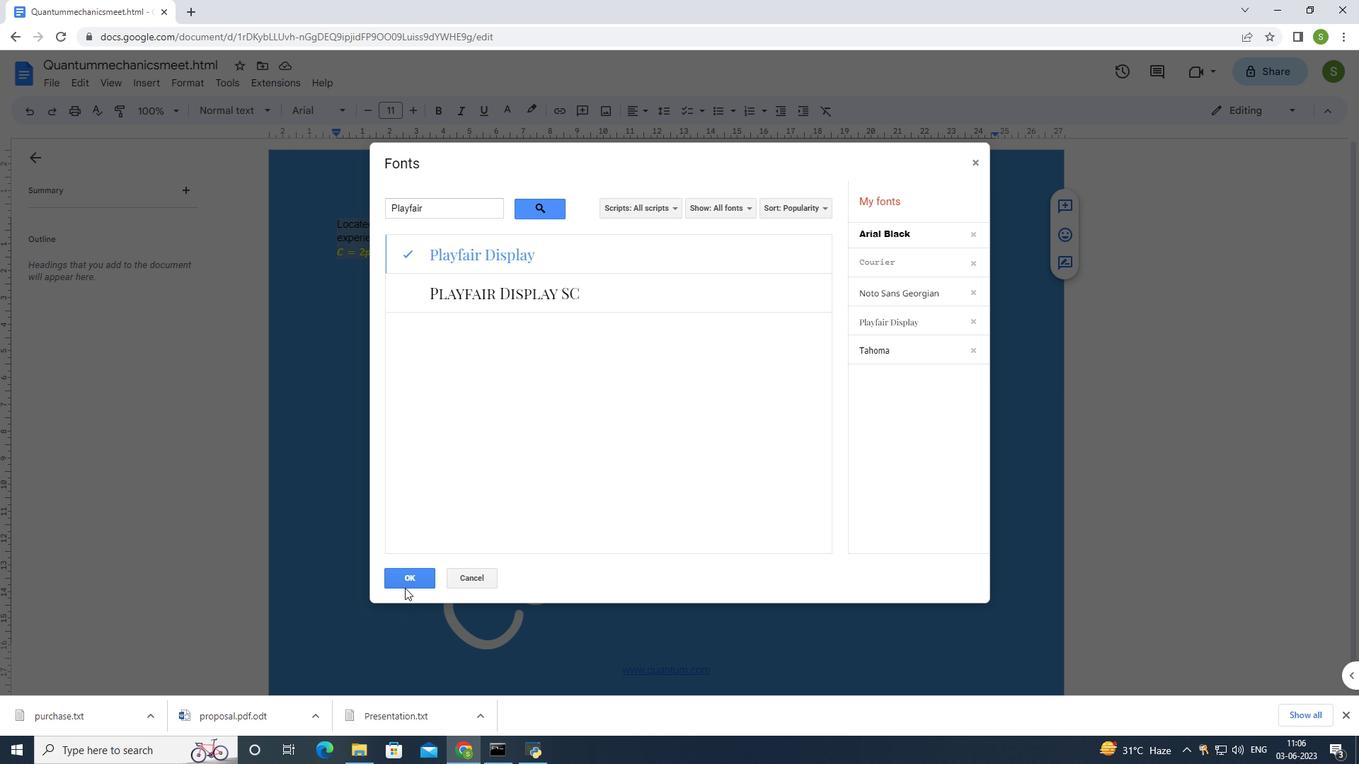 
Action: Mouse pressed left at (409, 576)
Screenshot: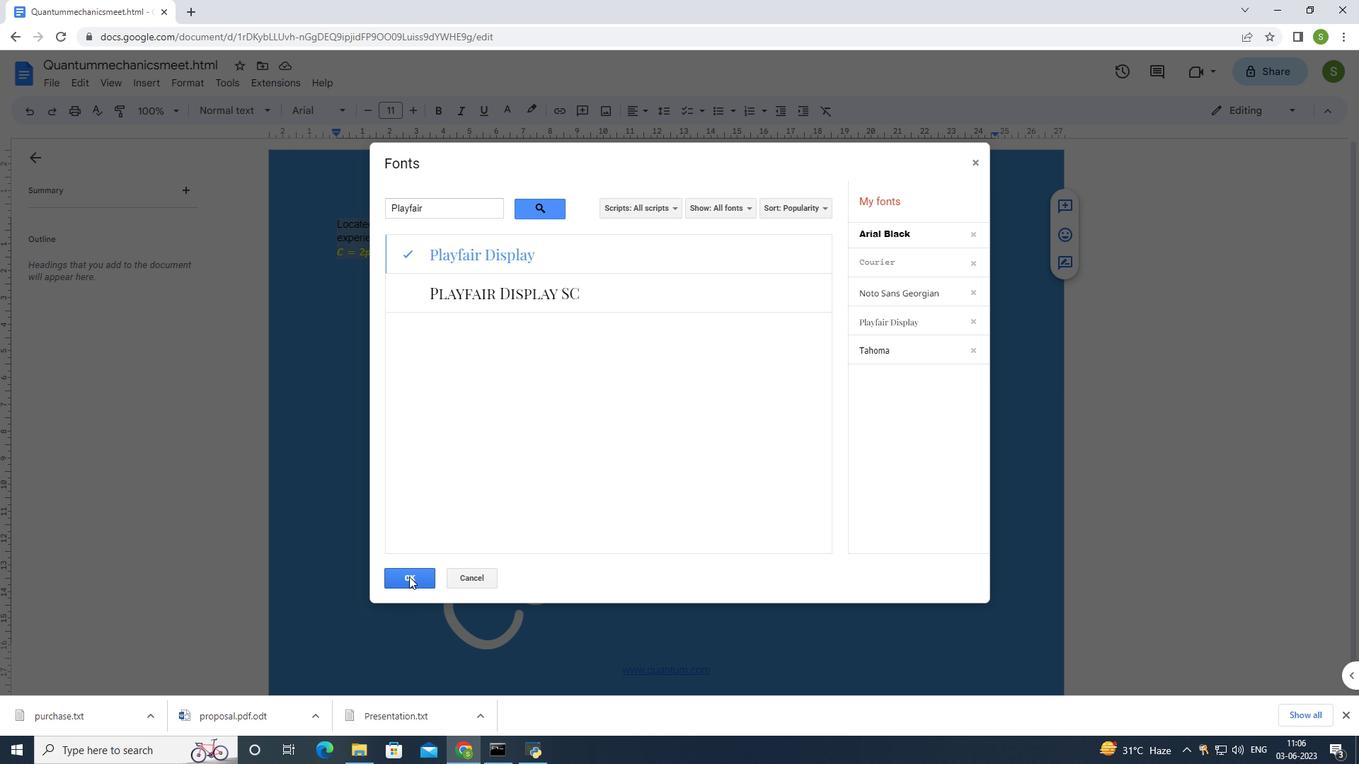 
Action: Mouse moved to (415, 113)
Screenshot: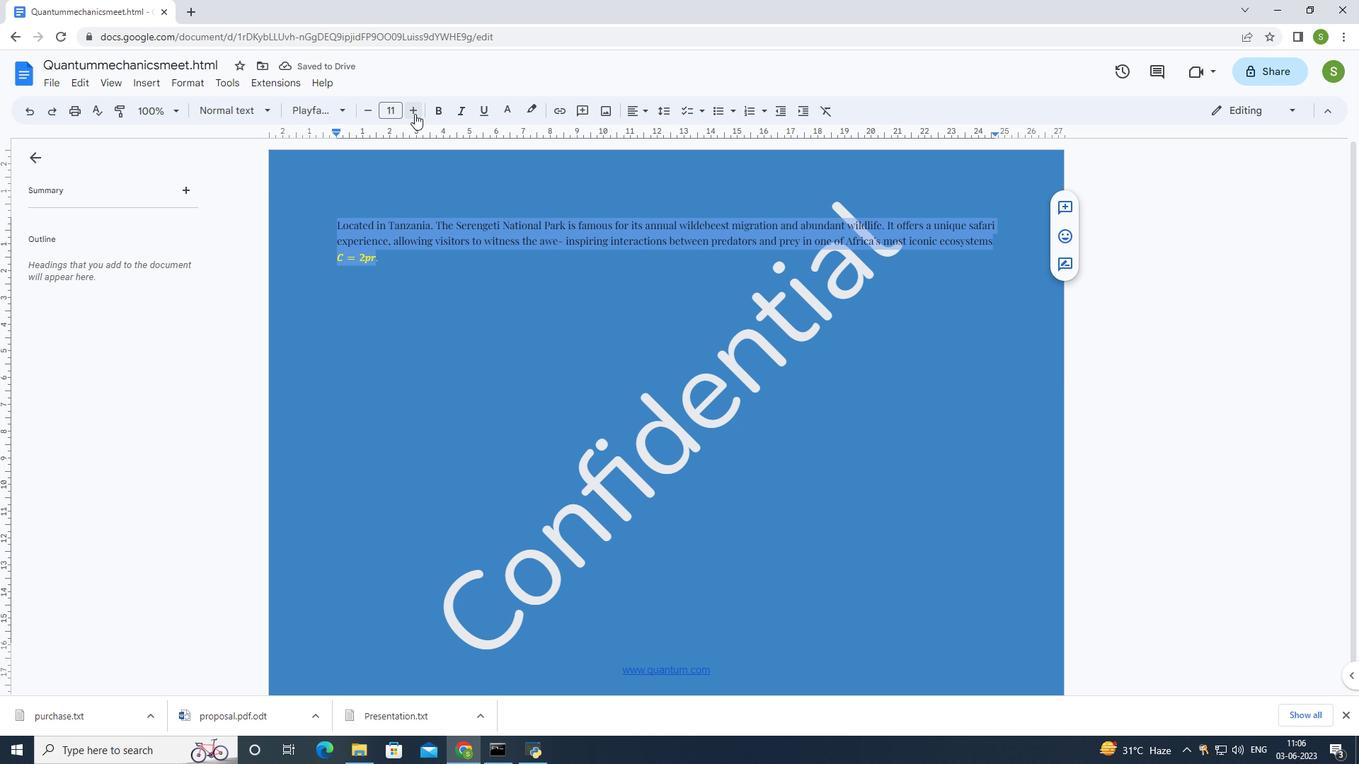 
Action: Mouse pressed left at (415, 113)
Screenshot: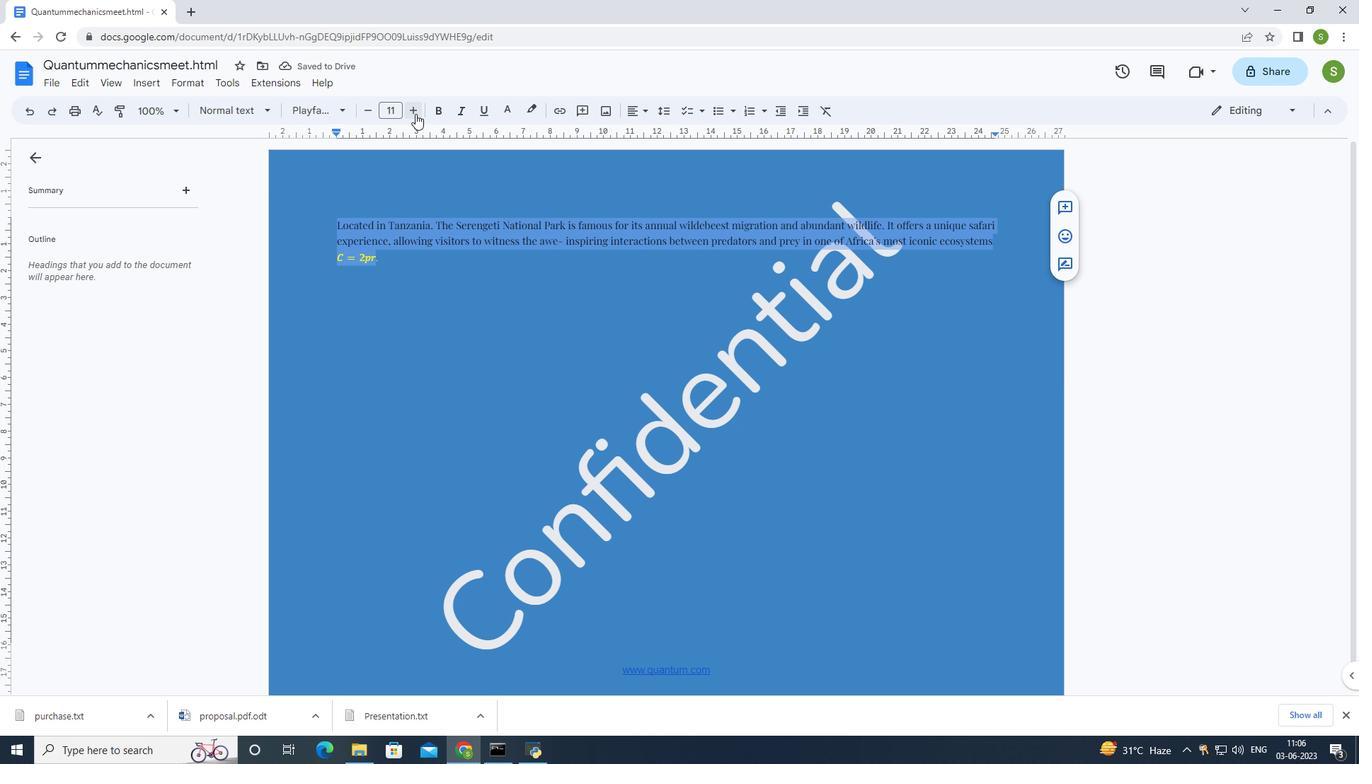 
Action: Mouse moved to (415, 113)
Screenshot: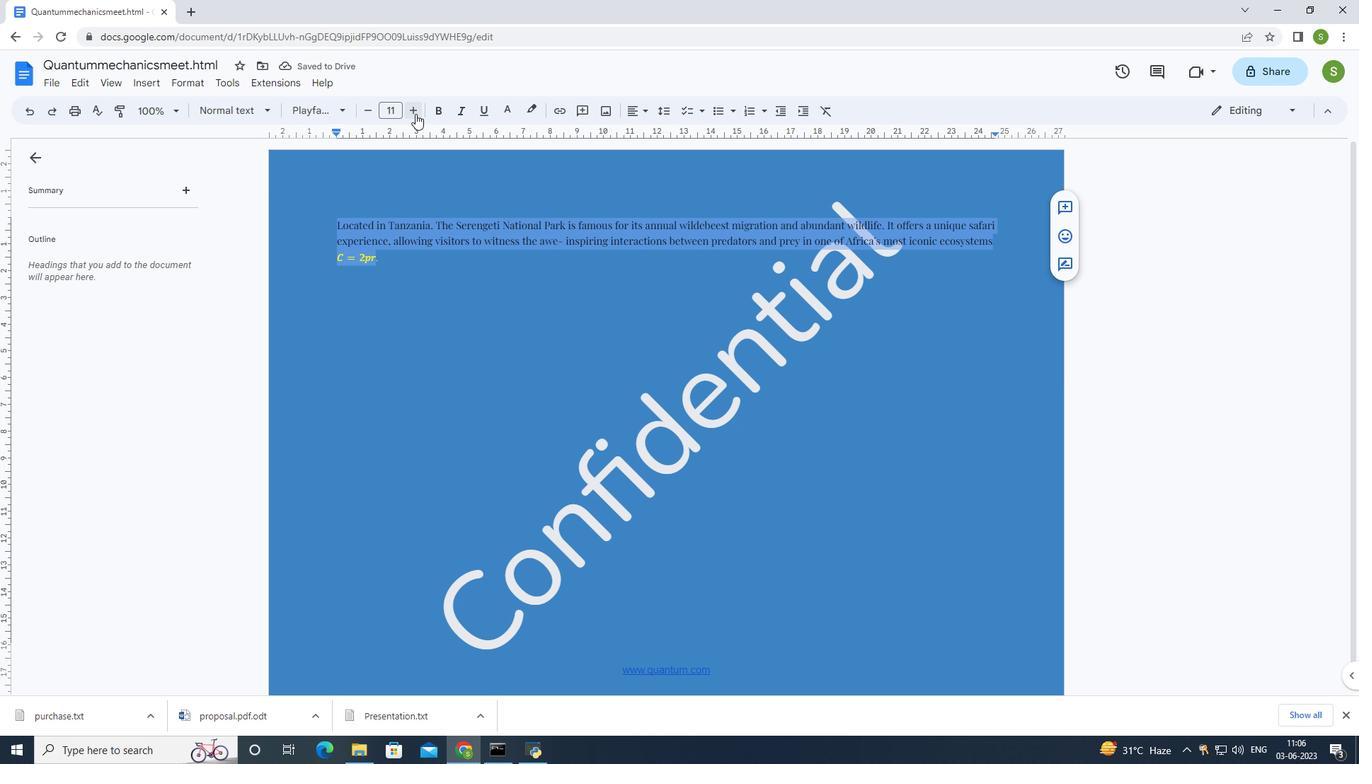
Action: Mouse pressed left at (415, 113)
Screenshot: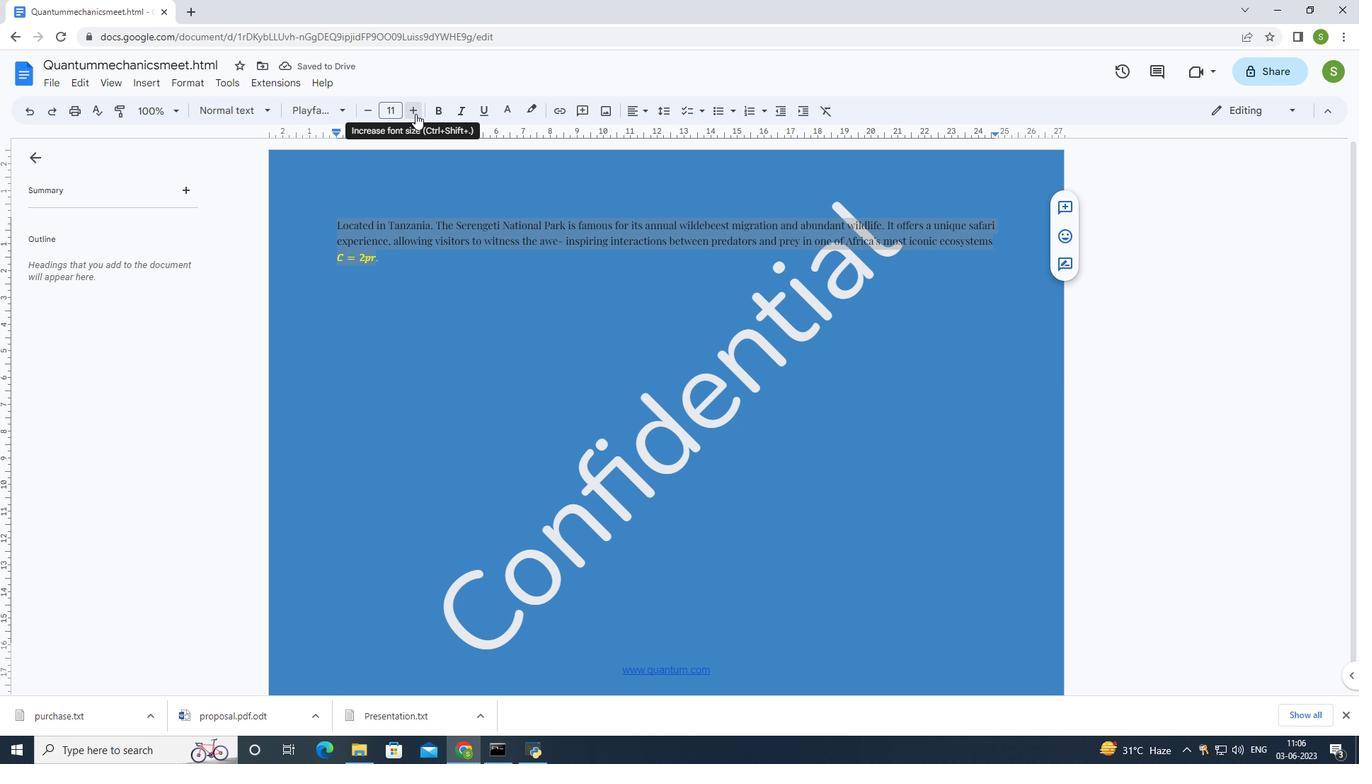 
Action: Mouse moved to (416, 113)
Screenshot: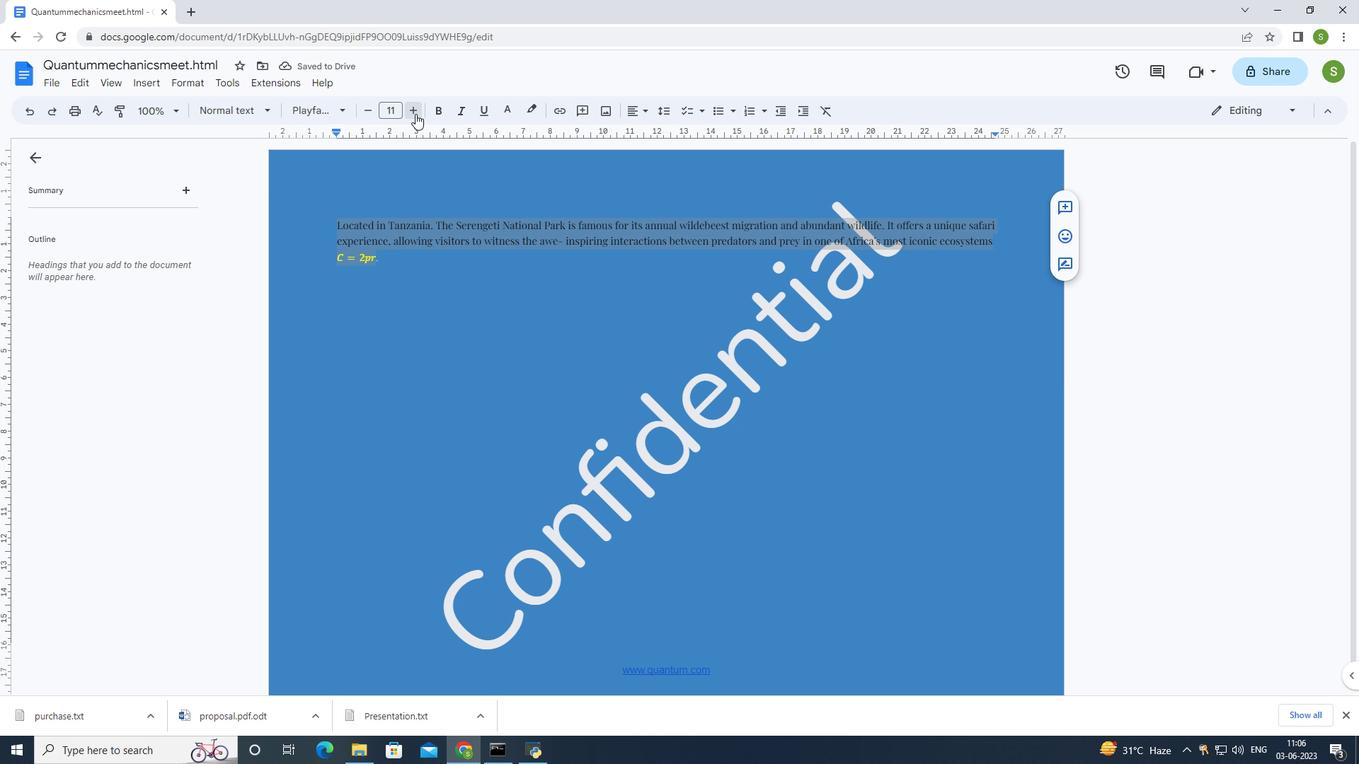 
Action: Mouse pressed left at (416, 113)
Screenshot: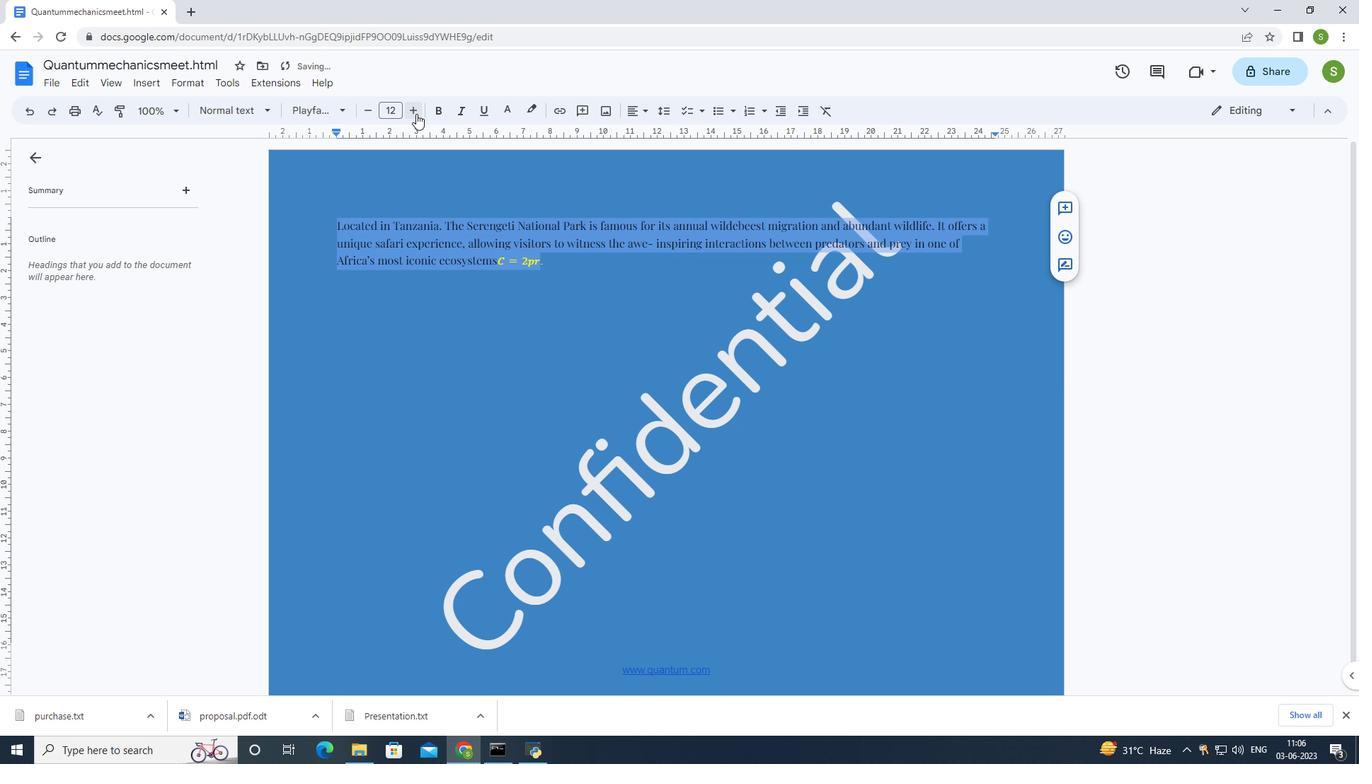
Action: Mouse pressed left at (416, 113)
Screenshot: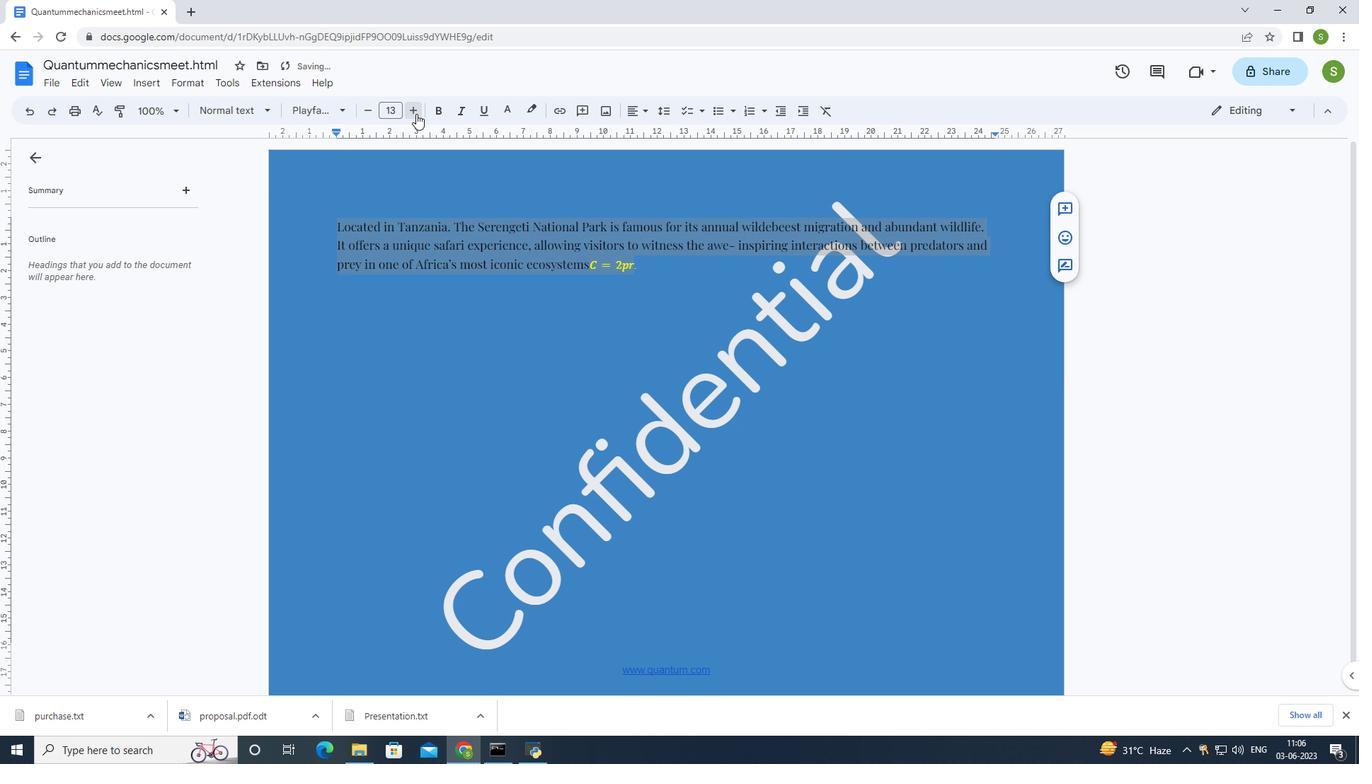 
Action: Mouse pressed left at (416, 113)
Screenshot: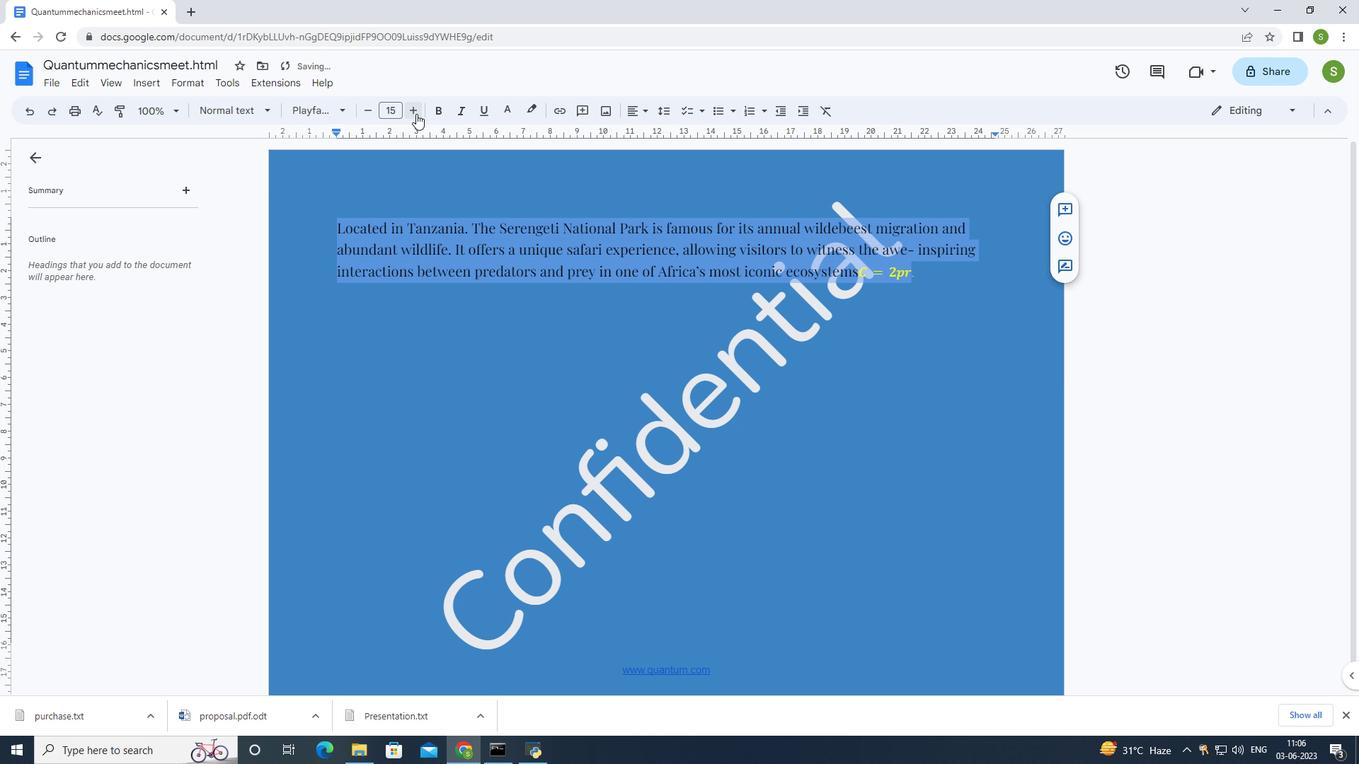 
Action: Mouse moved to (673, 562)
Screenshot: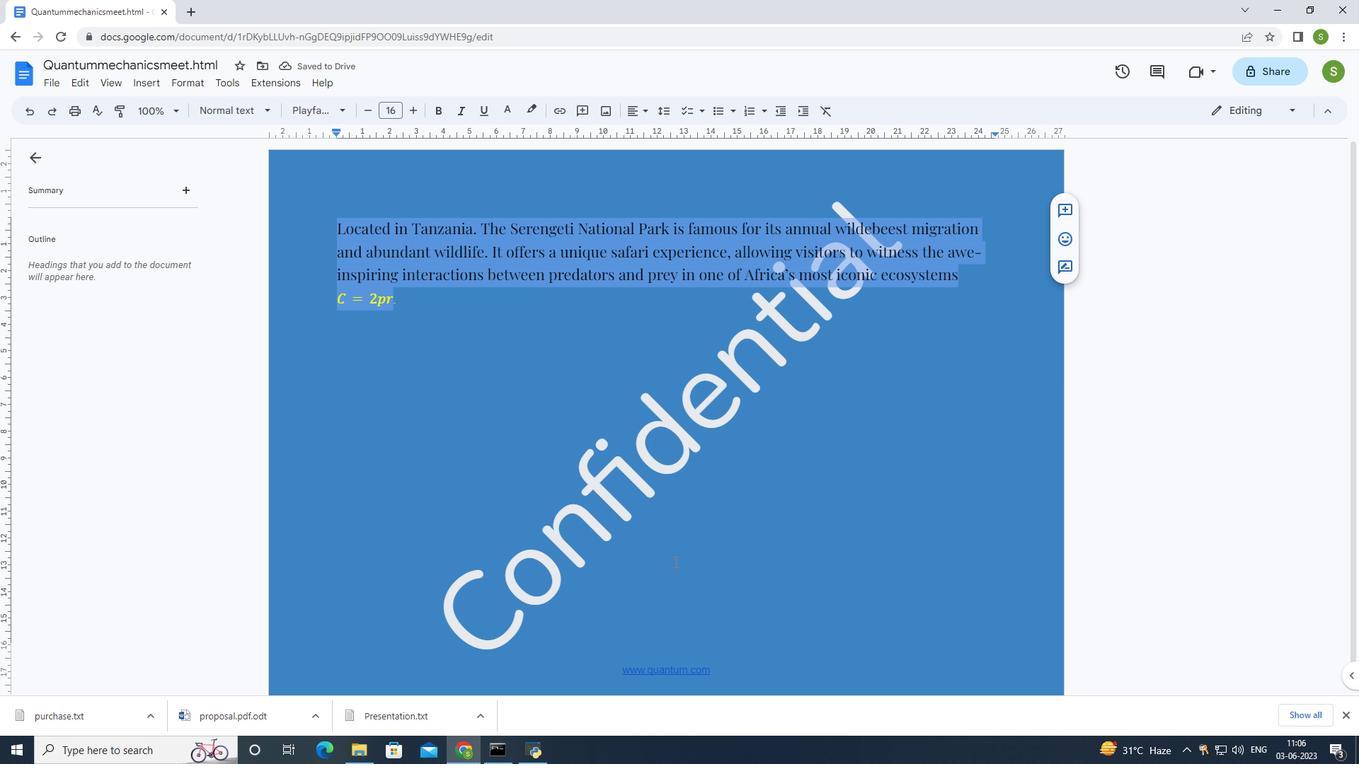 
